 Task: Create a due date automation trigger when advanced on, 2 days after a card is due add checklist with an incomplete checklists at 11:00 AM.
Action: Mouse moved to (896, 264)
Screenshot: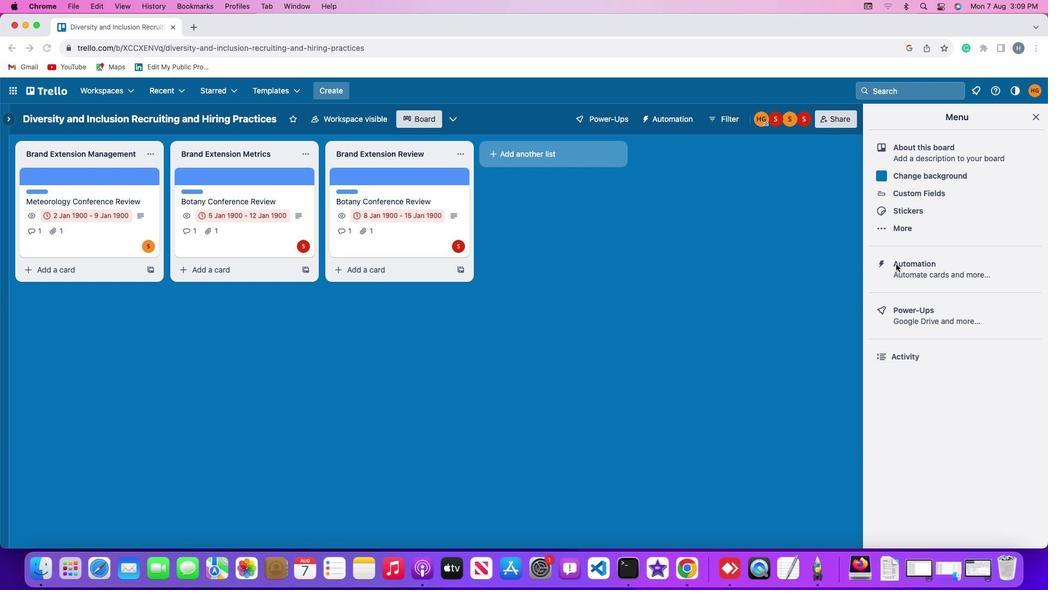
Action: Mouse pressed left at (896, 264)
Screenshot: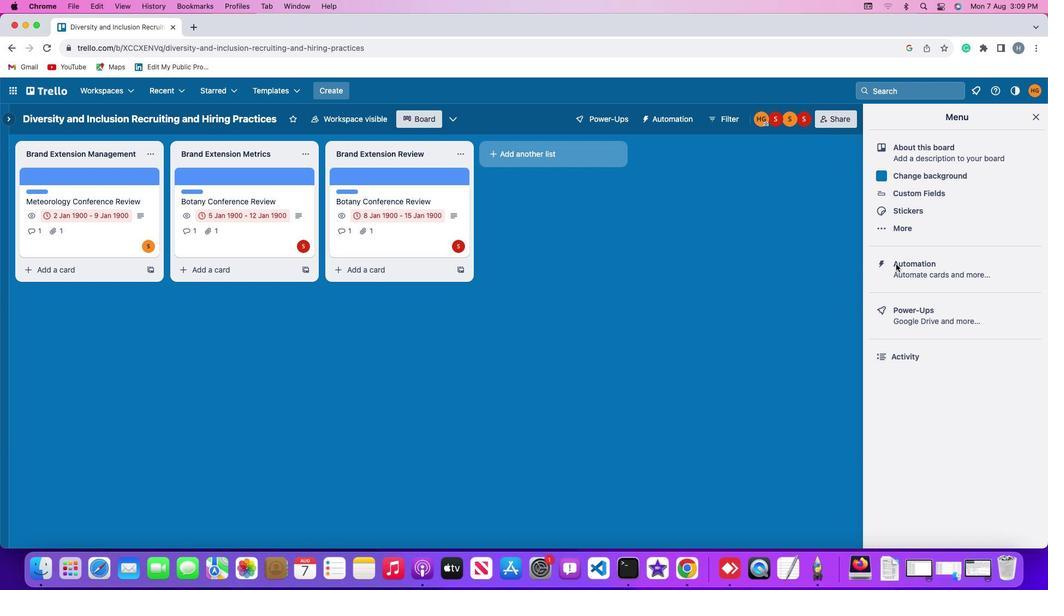 
Action: Mouse pressed left at (896, 264)
Screenshot: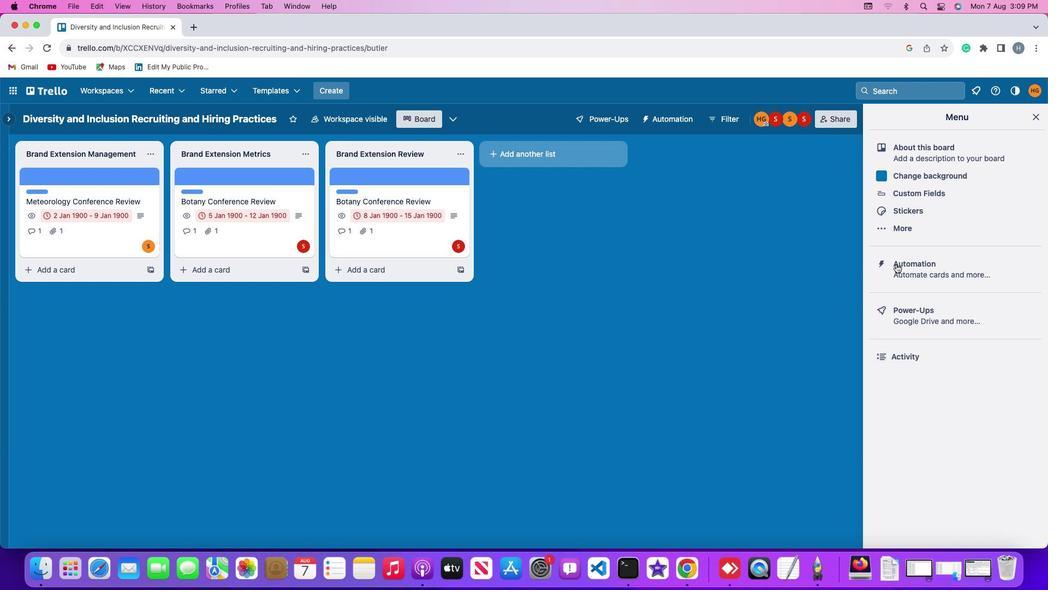
Action: Mouse moved to (51, 259)
Screenshot: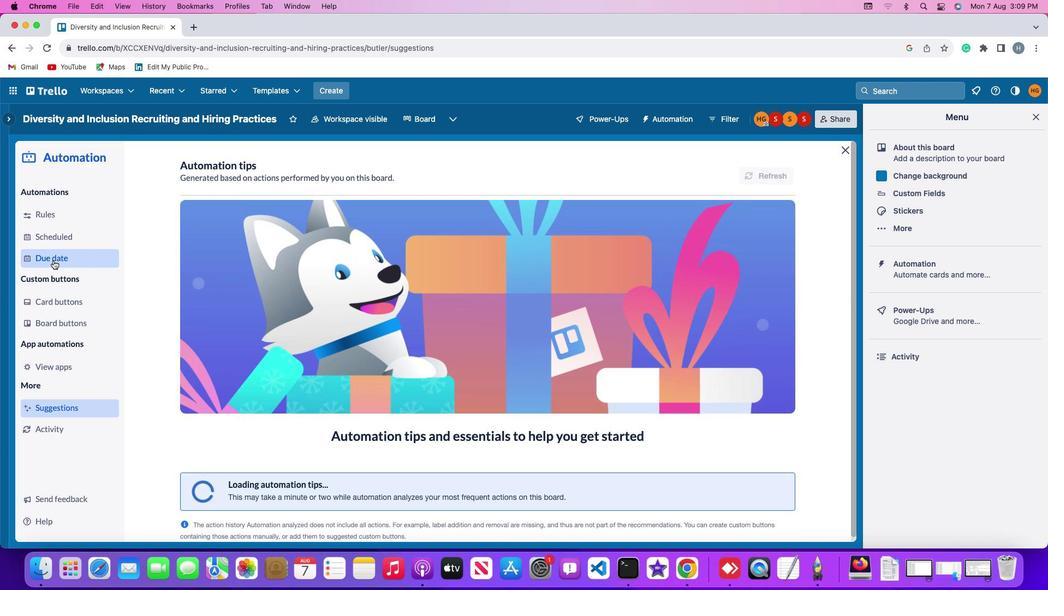 
Action: Mouse pressed left at (51, 259)
Screenshot: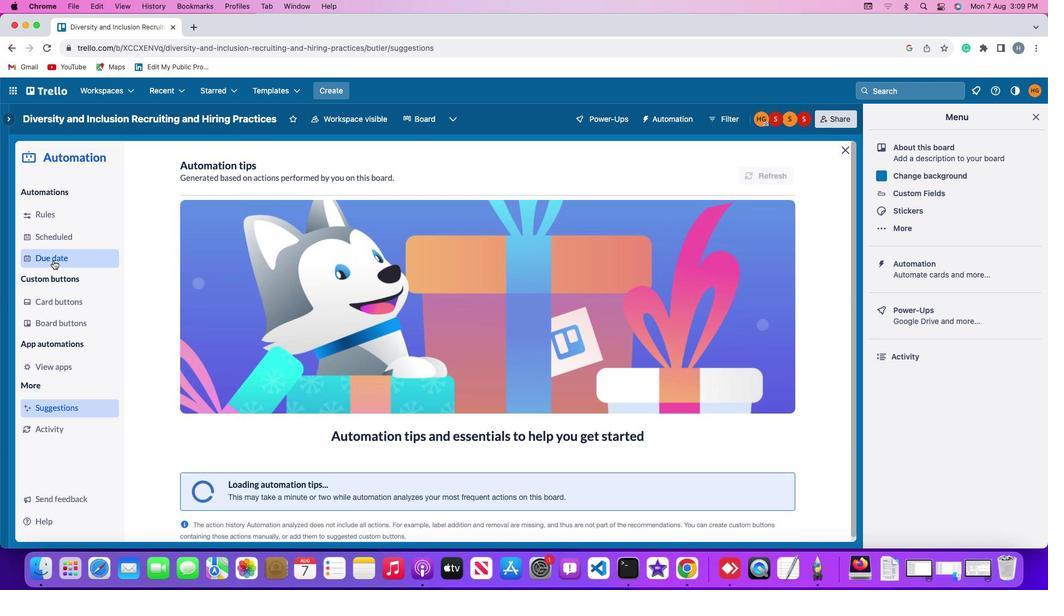 
Action: Mouse moved to (751, 165)
Screenshot: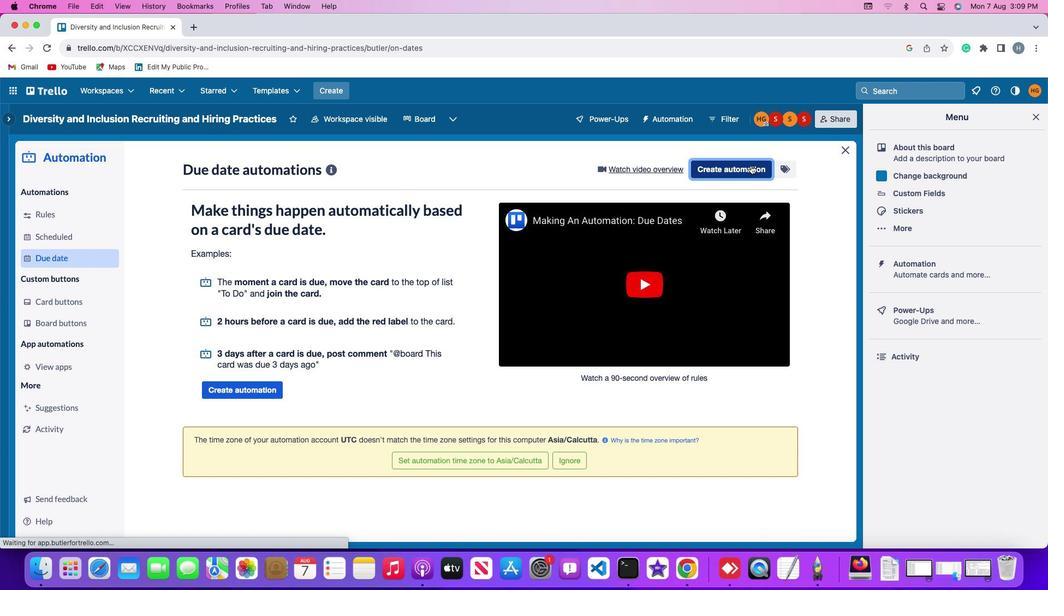 
Action: Mouse pressed left at (751, 165)
Screenshot: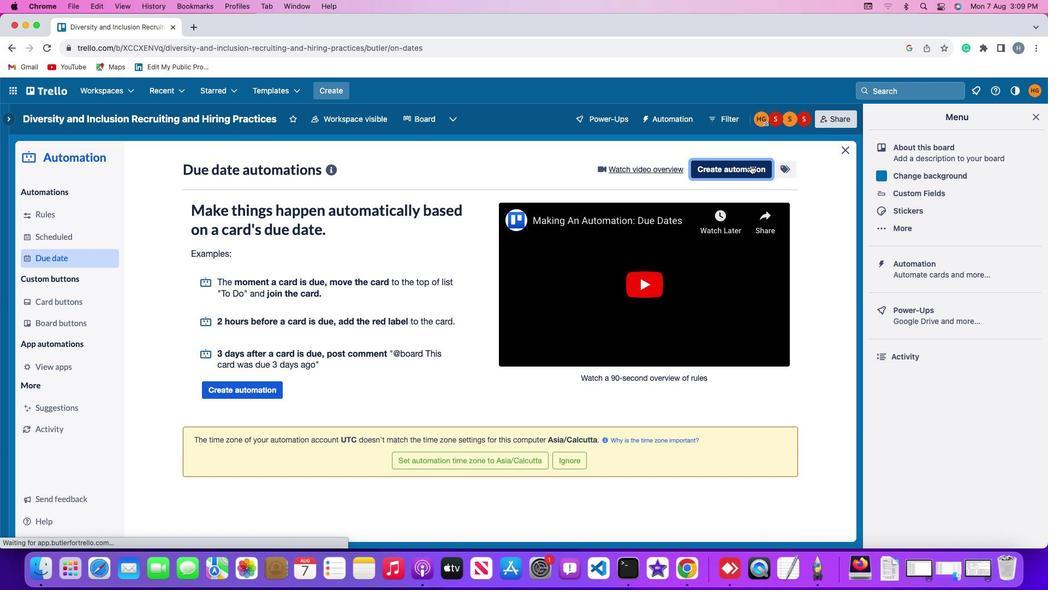 
Action: Mouse moved to (396, 270)
Screenshot: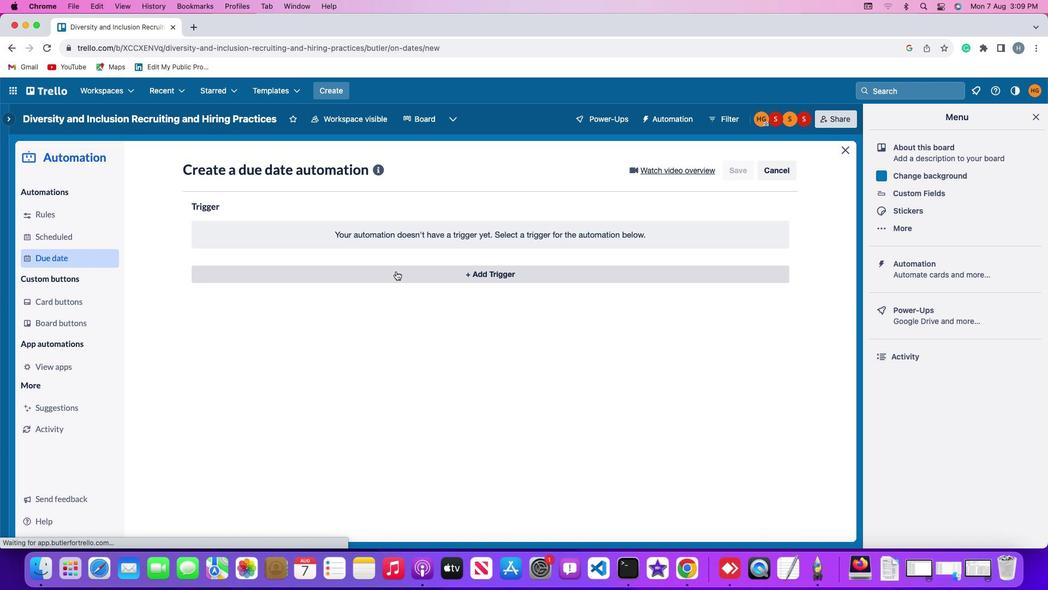 
Action: Mouse pressed left at (396, 270)
Screenshot: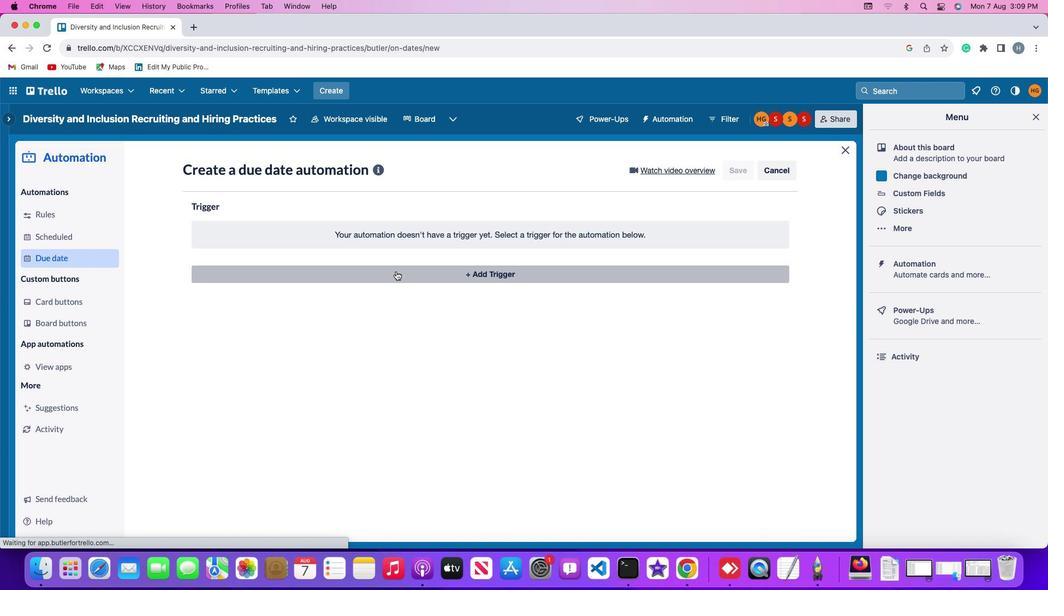 
Action: Mouse moved to (213, 443)
Screenshot: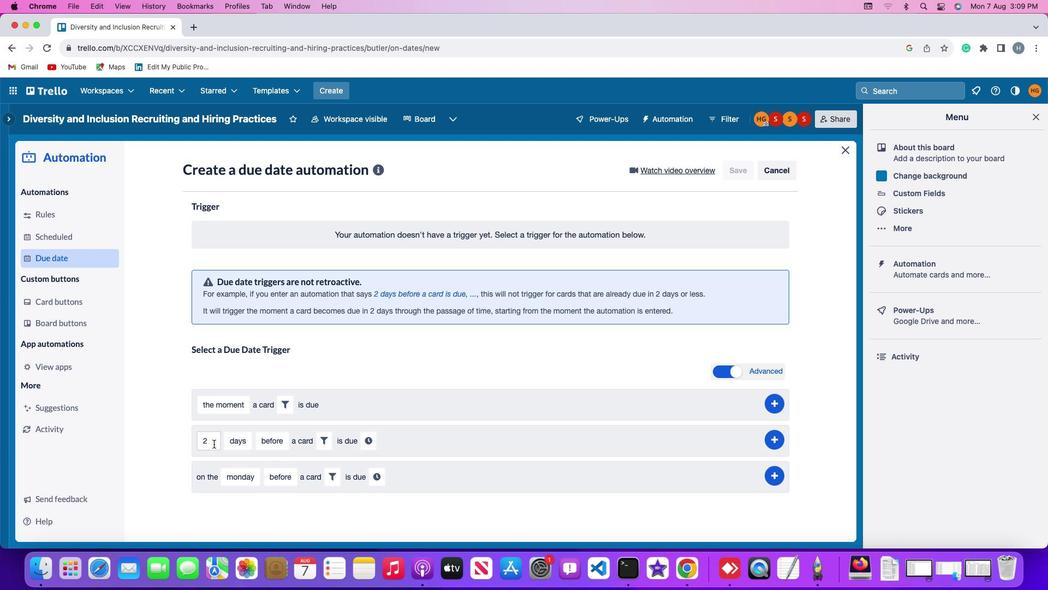 
Action: Mouse pressed left at (213, 443)
Screenshot: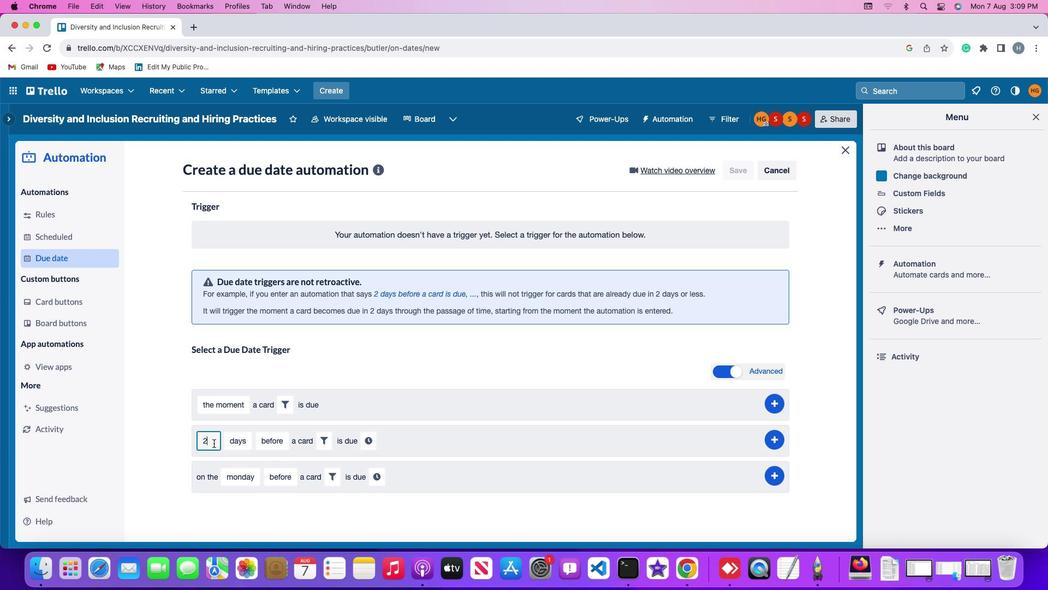 
Action: Mouse moved to (214, 440)
Screenshot: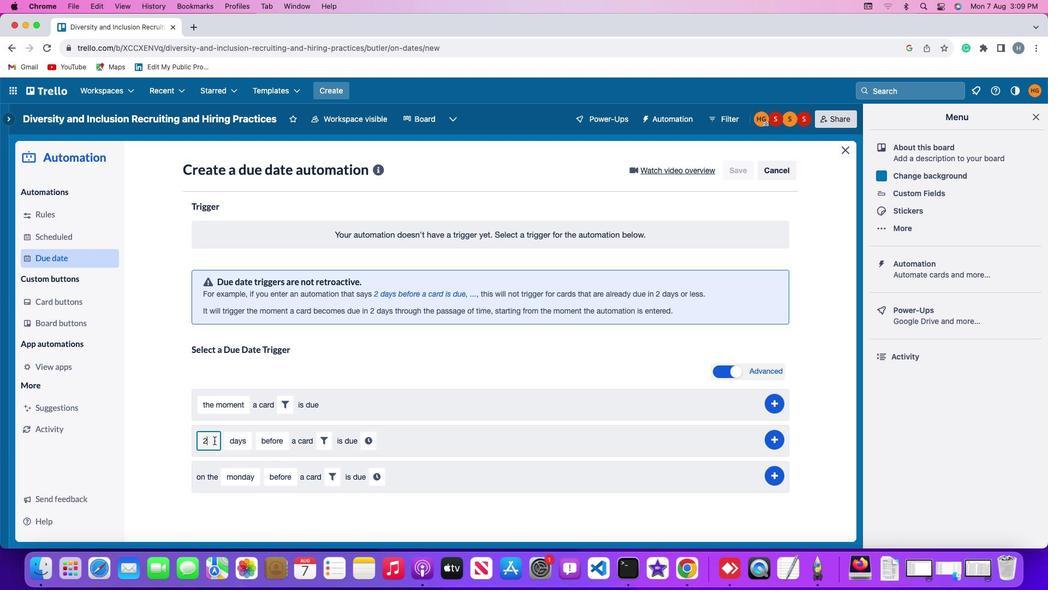 
Action: Key pressed Key.backspace
Screenshot: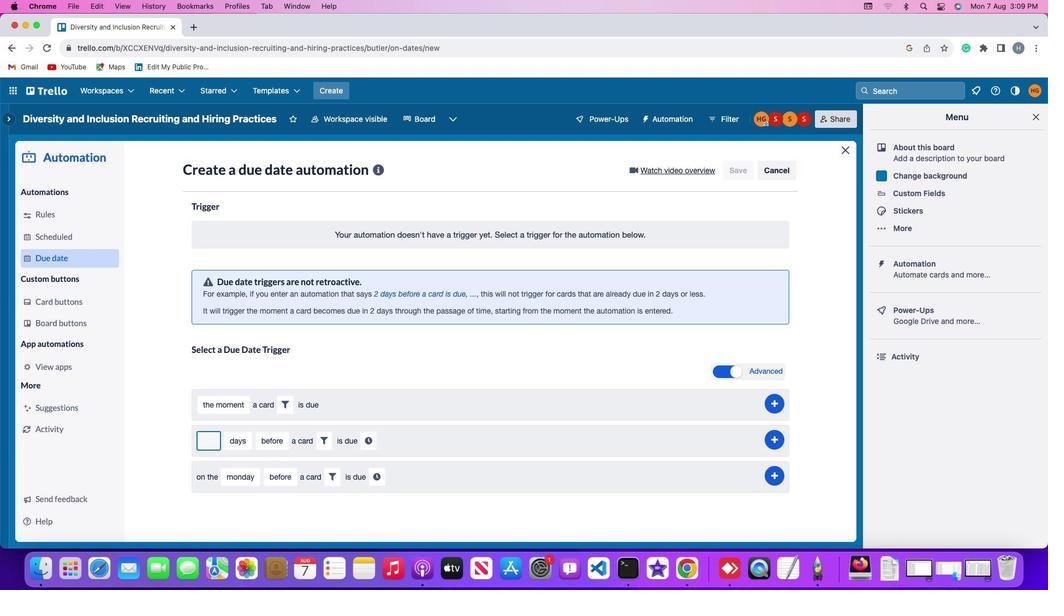 
Action: Mouse moved to (214, 440)
Screenshot: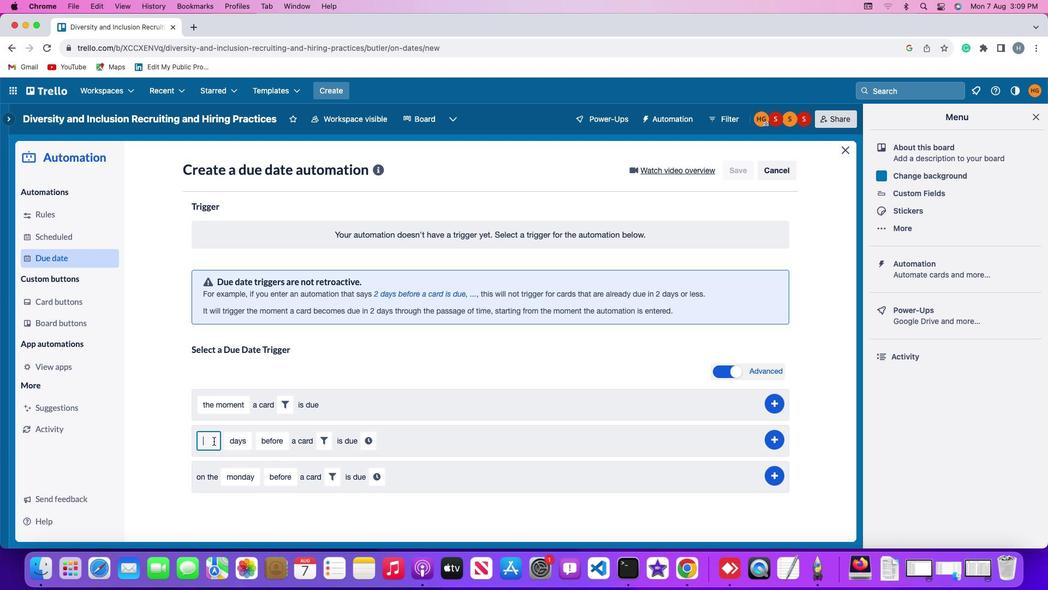 
Action: Key pressed '2'
Screenshot: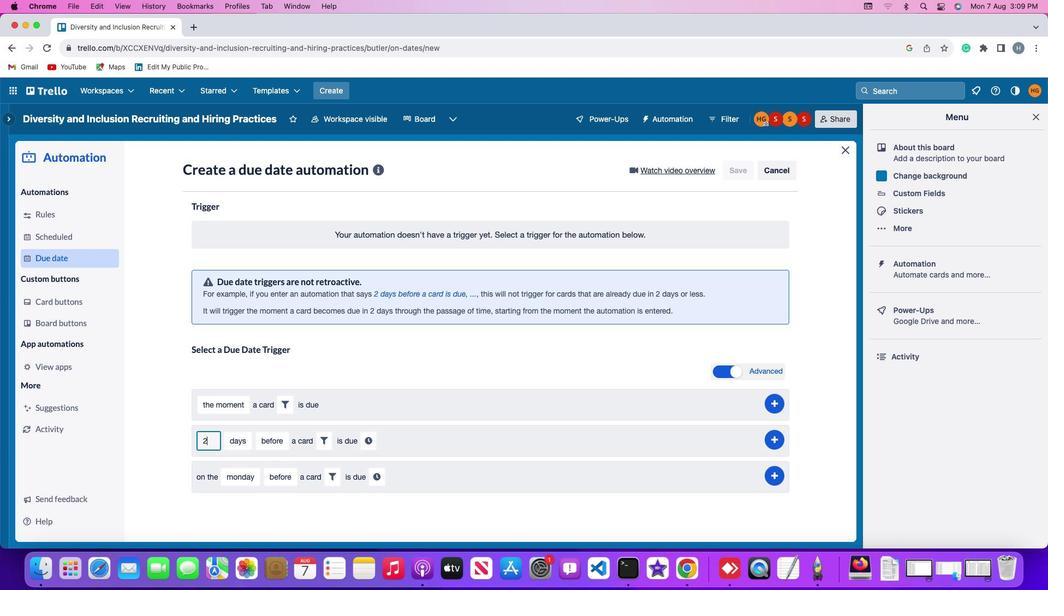 
Action: Mouse moved to (244, 440)
Screenshot: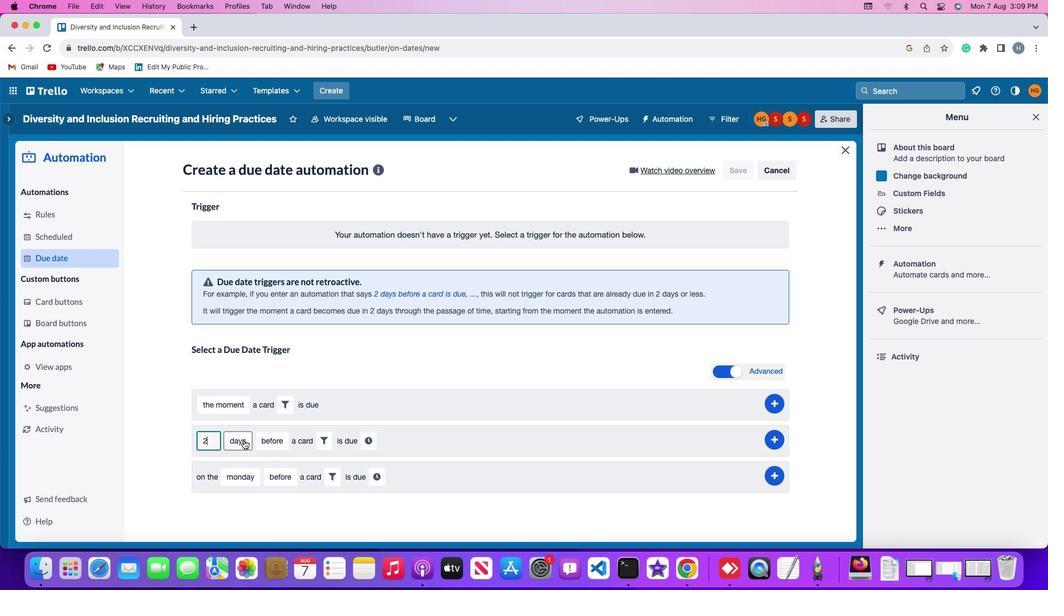 
Action: Mouse pressed left at (244, 440)
Screenshot: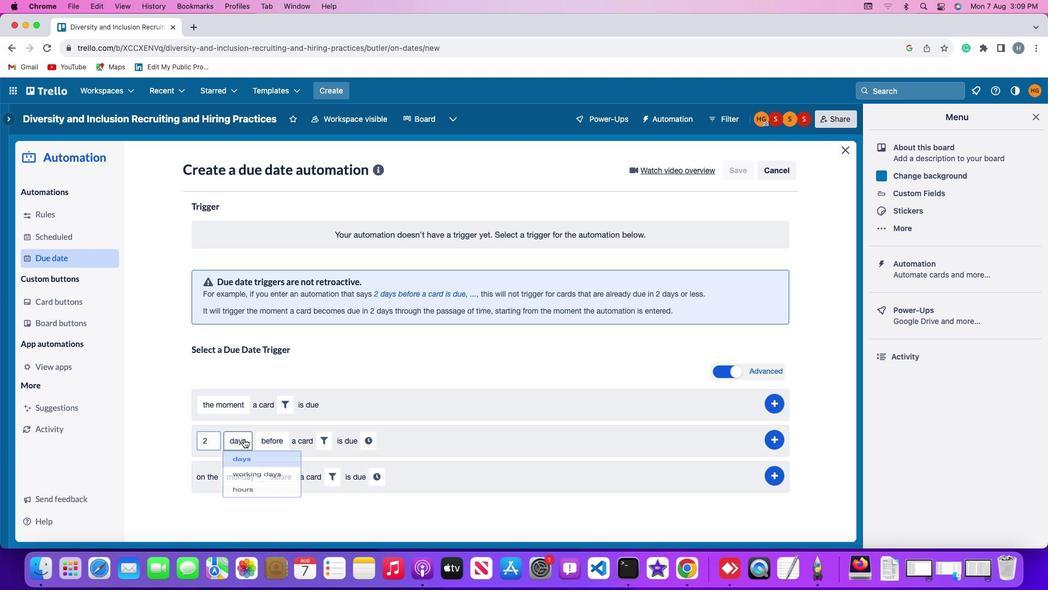 
Action: Mouse moved to (245, 460)
Screenshot: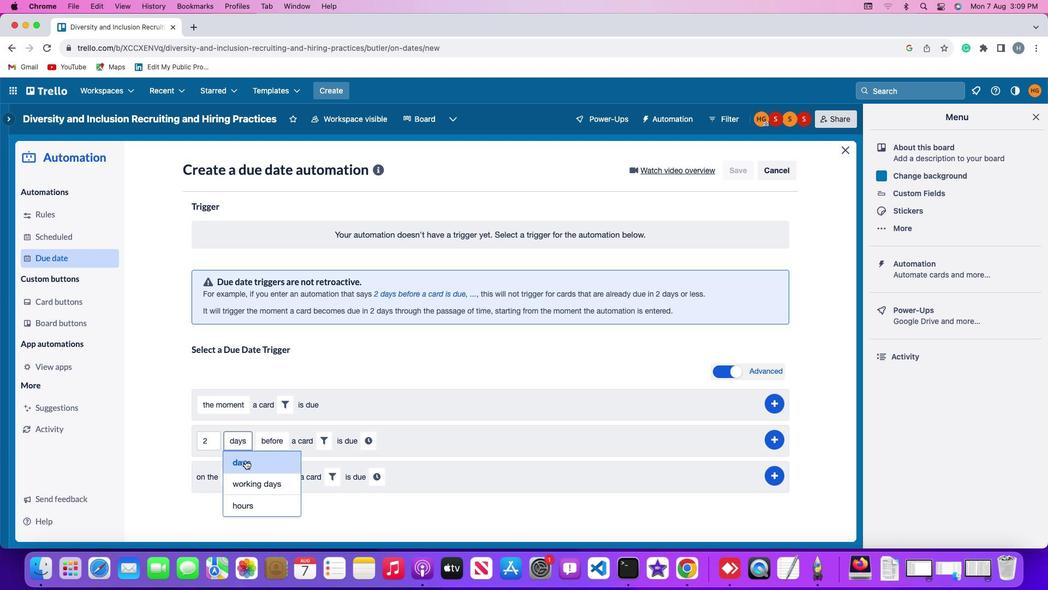 
Action: Mouse pressed left at (245, 460)
Screenshot: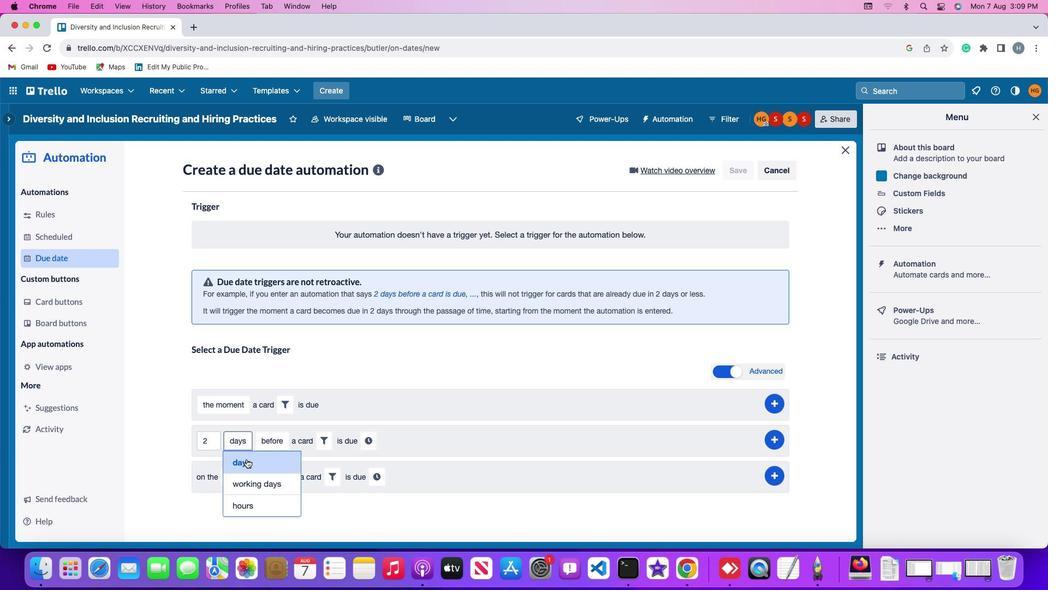 
Action: Mouse moved to (264, 439)
Screenshot: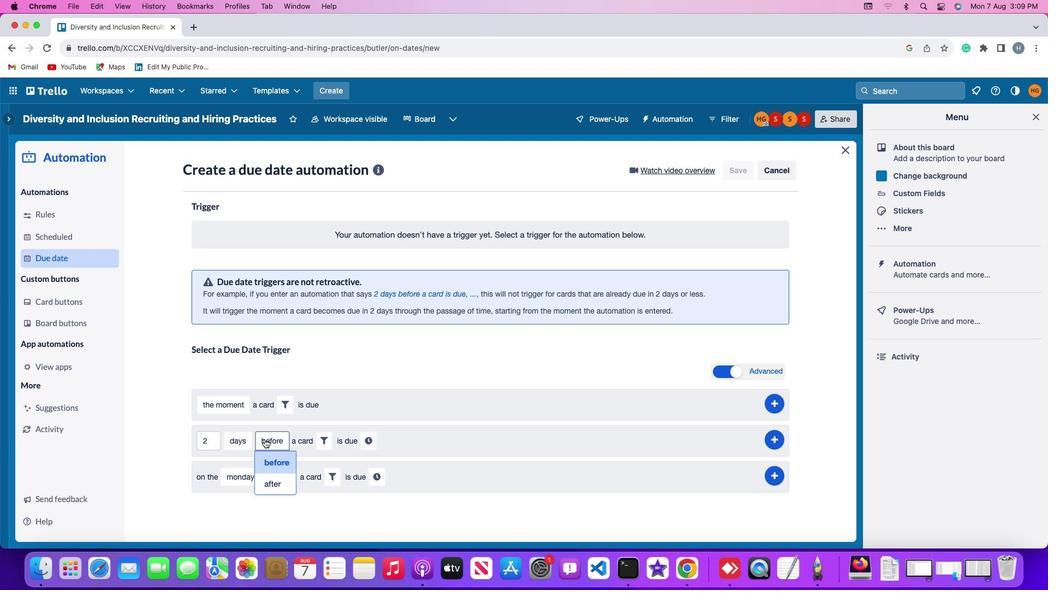 
Action: Mouse pressed left at (264, 439)
Screenshot: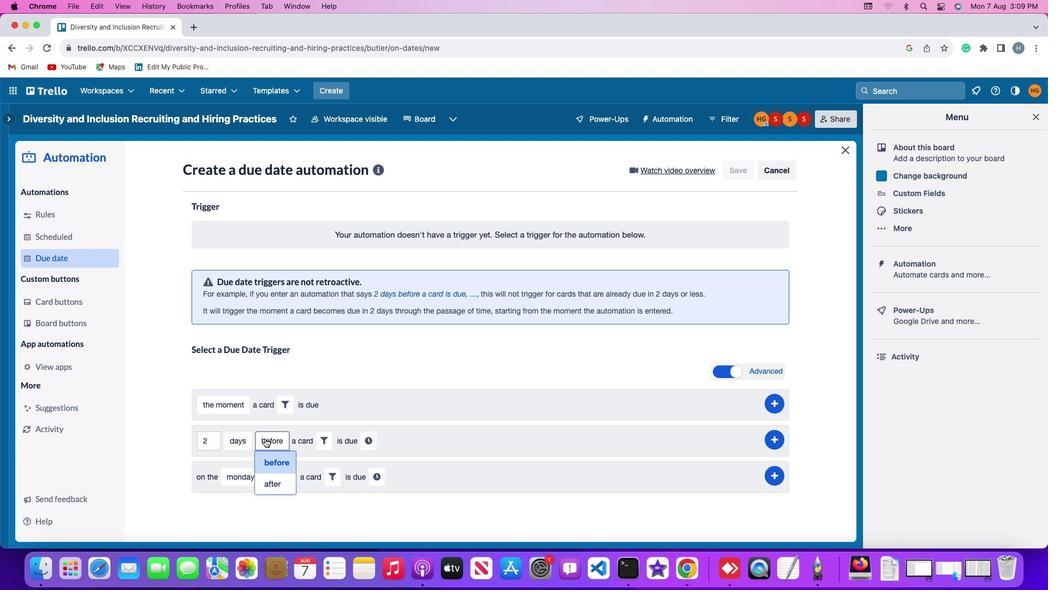 
Action: Mouse moved to (272, 485)
Screenshot: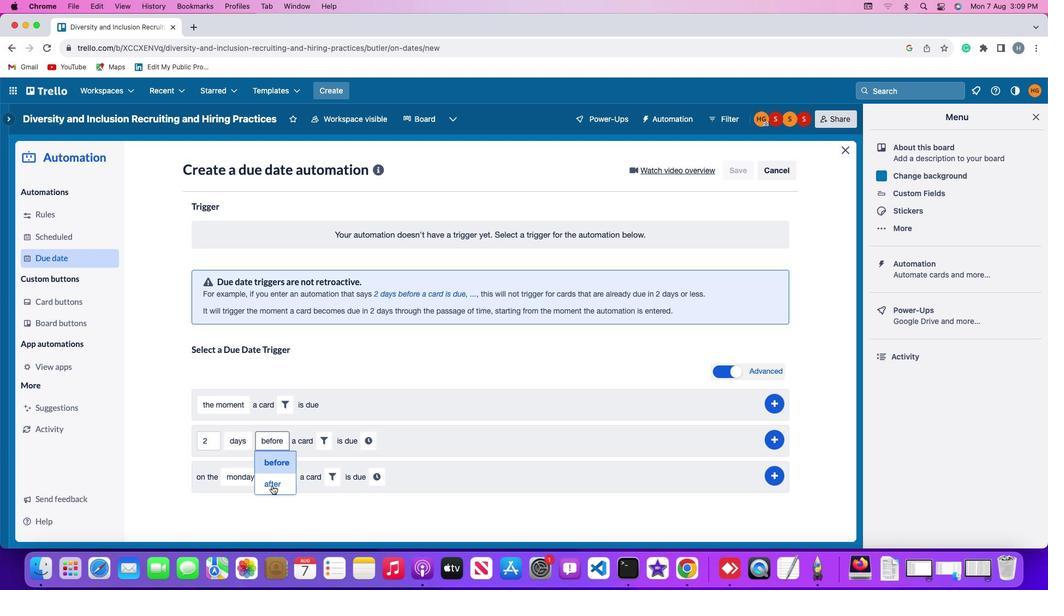 
Action: Mouse pressed left at (272, 485)
Screenshot: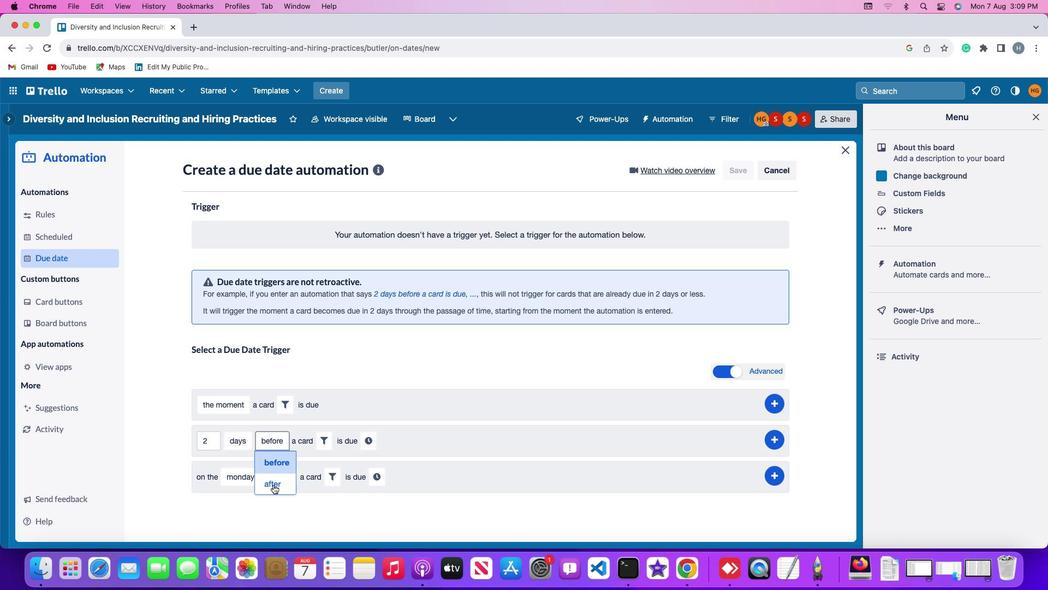 
Action: Mouse moved to (315, 441)
Screenshot: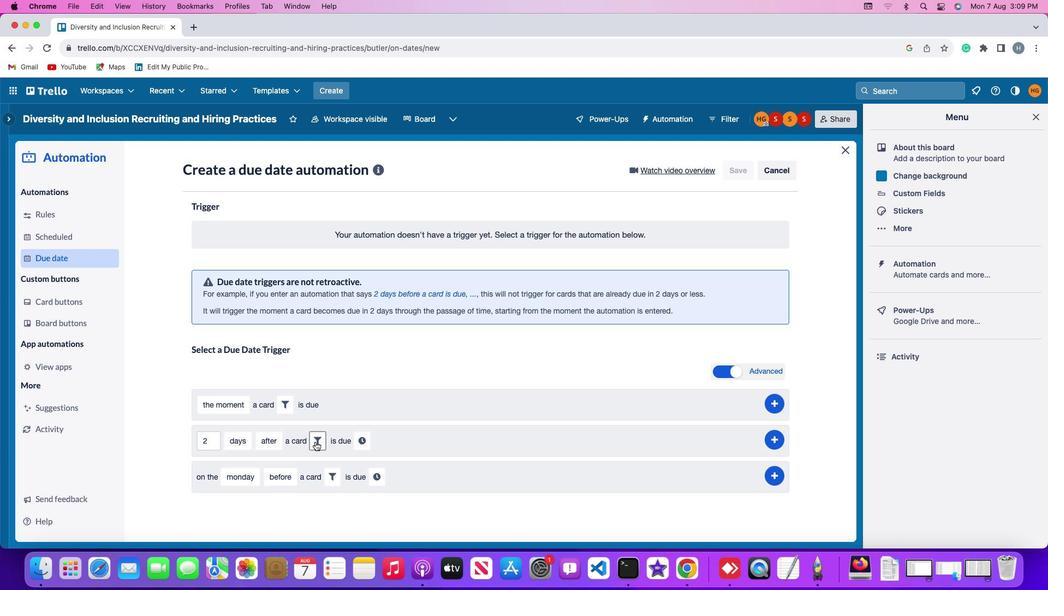 
Action: Mouse pressed left at (315, 441)
Screenshot: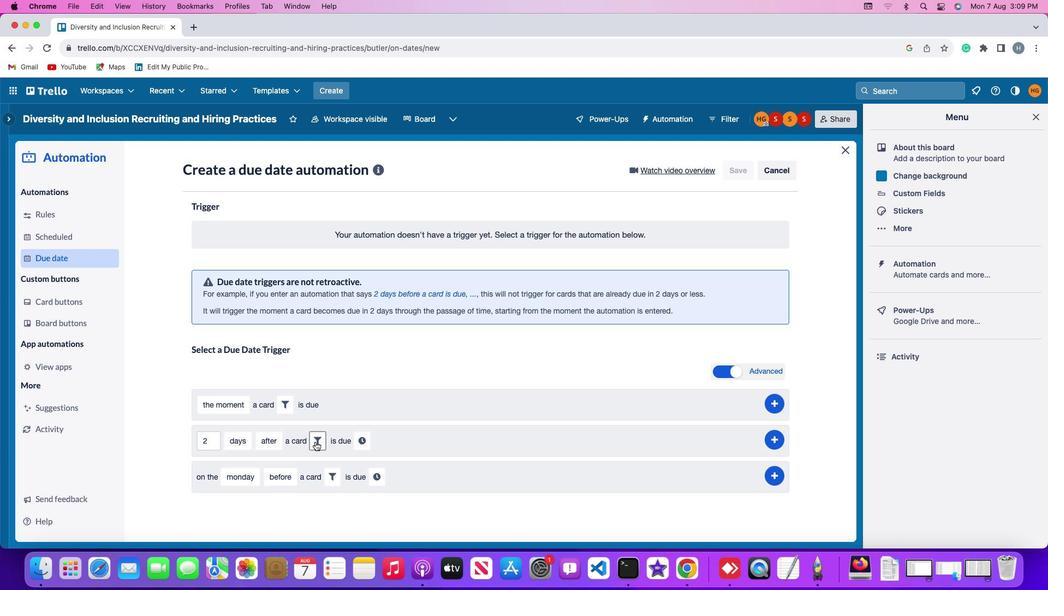 
Action: Mouse moved to (408, 476)
Screenshot: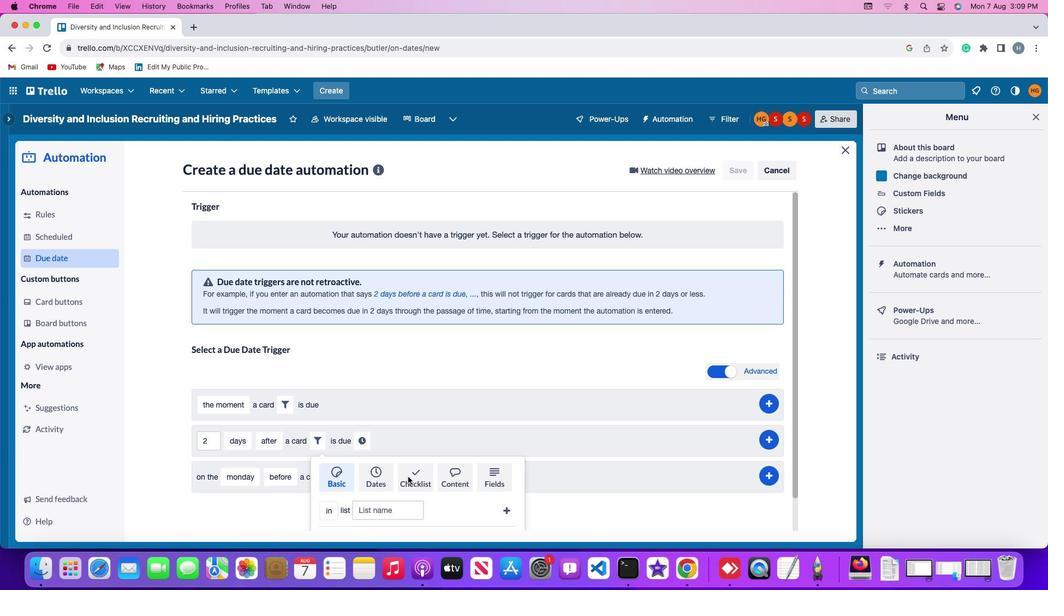 
Action: Mouse pressed left at (408, 476)
Screenshot: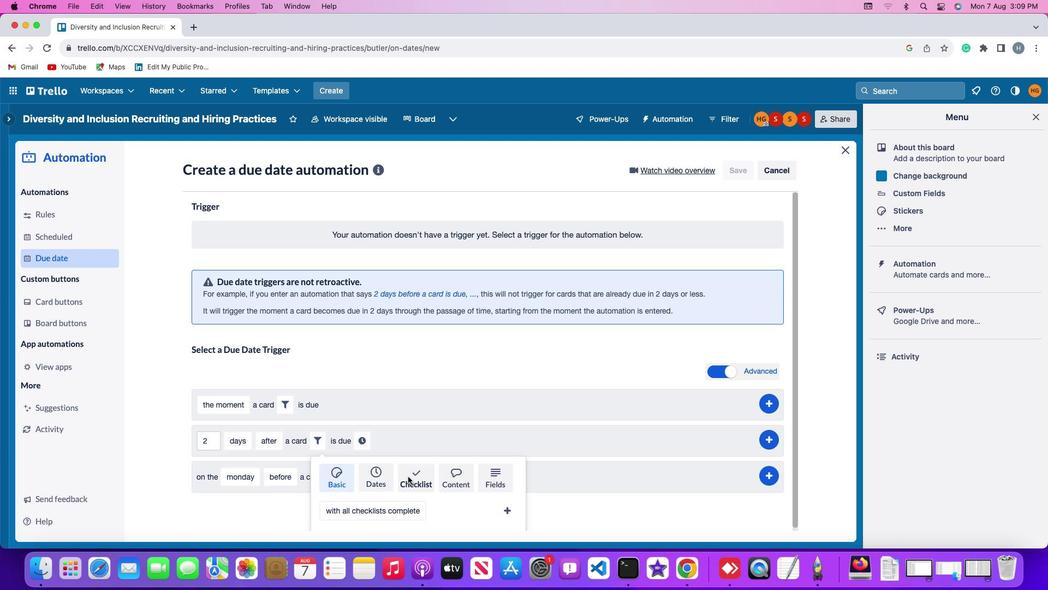 
Action: Mouse moved to (388, 474)
Screenshot: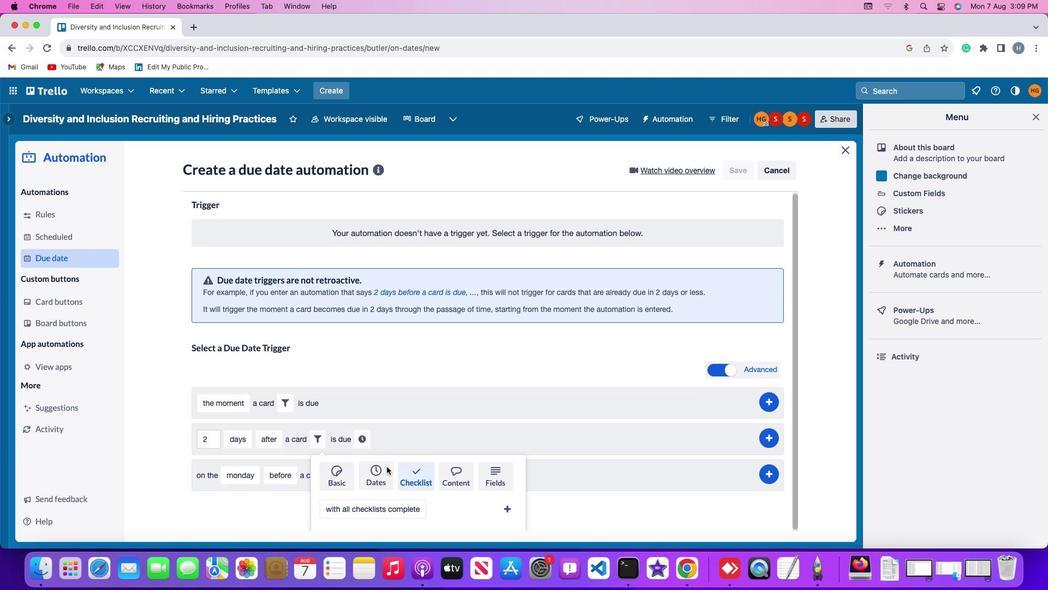 
Action: Mouse scrolled (388, 474) with delta (0, 0)
Screenshot: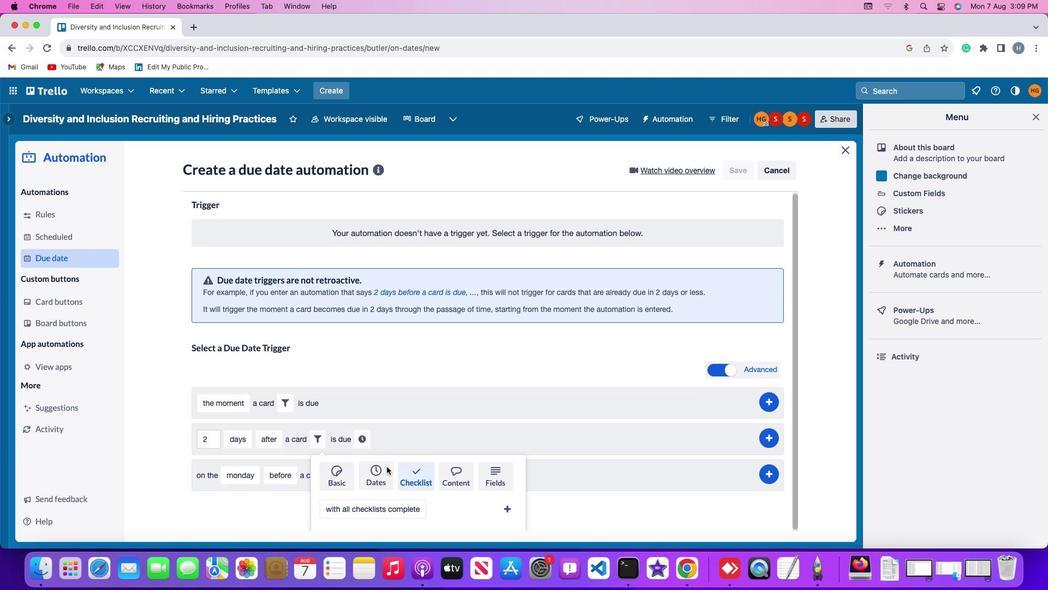 
Action: Mouse moved to (387, 472)
Screenshot: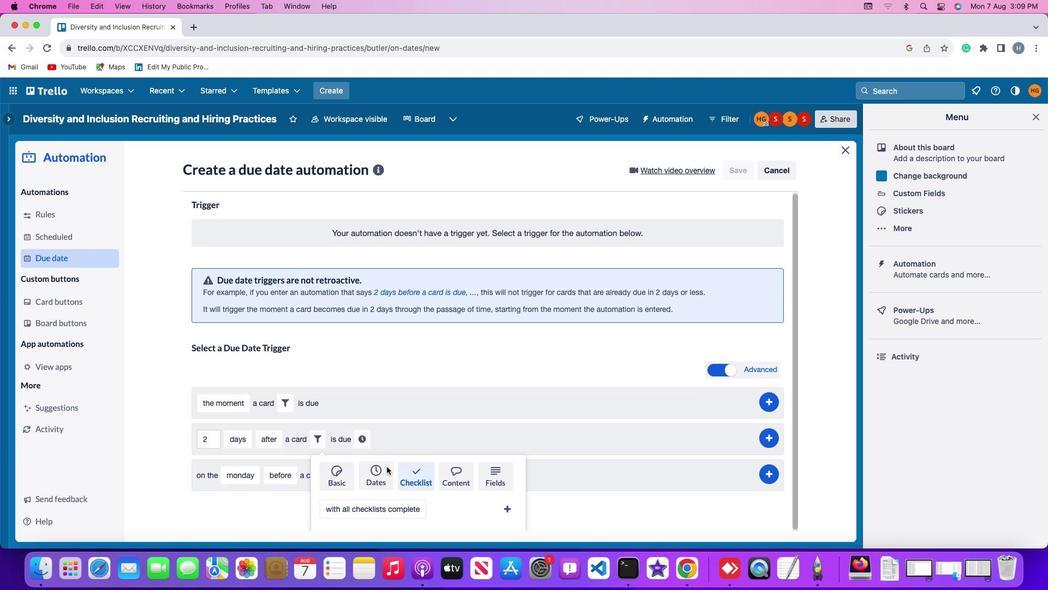 
Action: Mouse scrolled (387, 472) with delta (0, 0)
Screenshot: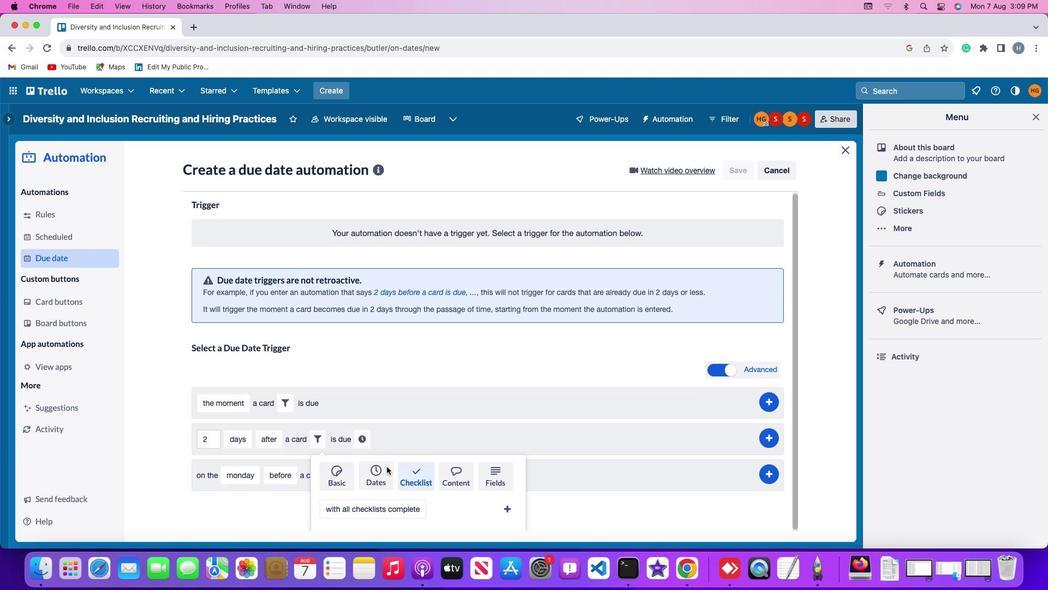 
Action: Mouse moved to (387, 469)
Screenshot: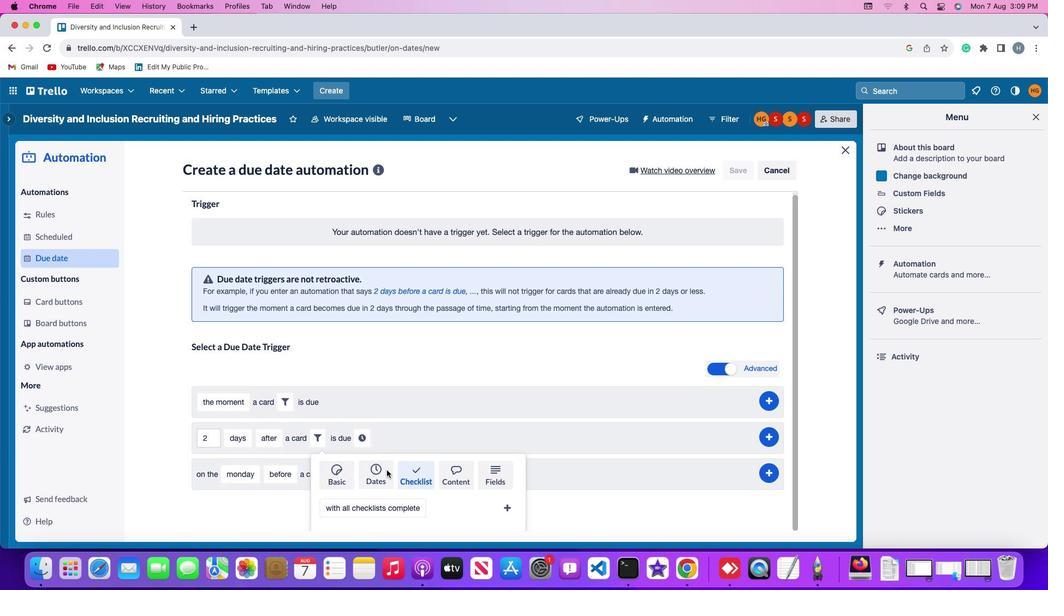 
Action: Mouse scrolled (387, 469) with delta (0, -1)
Screenshot: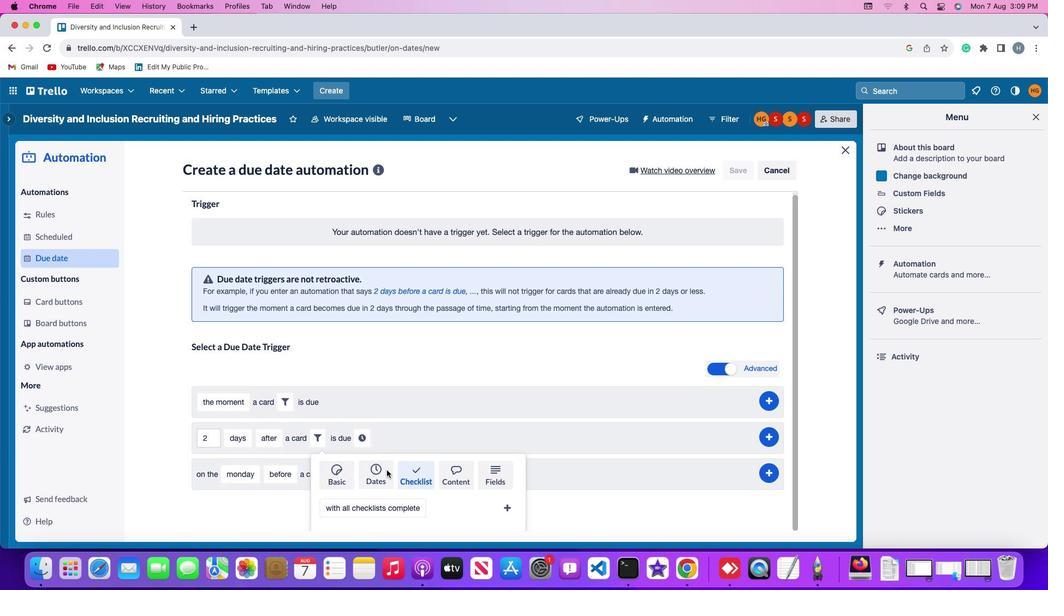 
Action: Mouse moved to (391, 500)
Screenshot: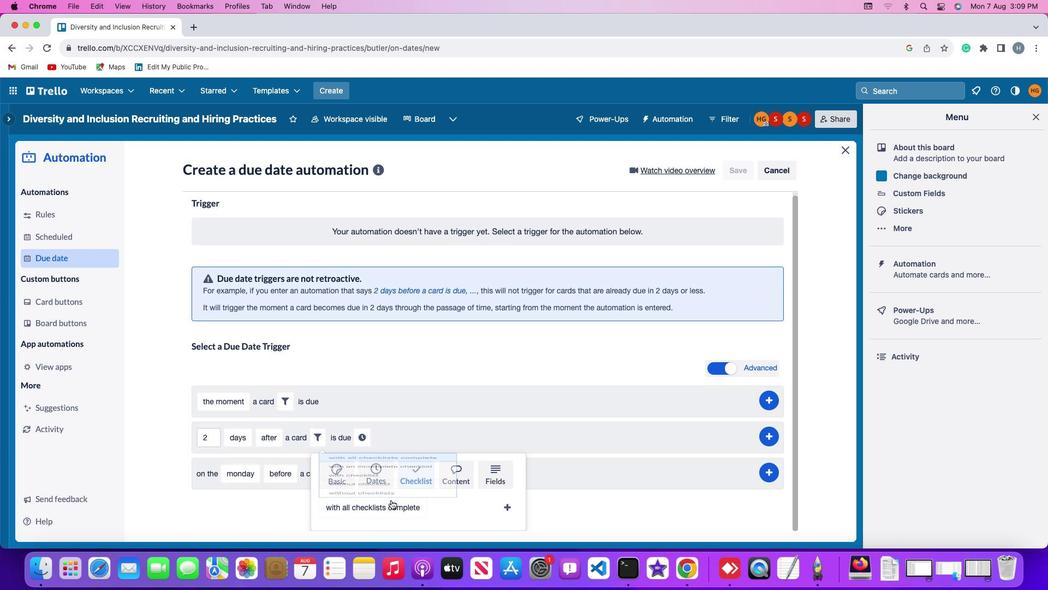 
Action: Mouse pressed left at (391, 500)
Screenshot: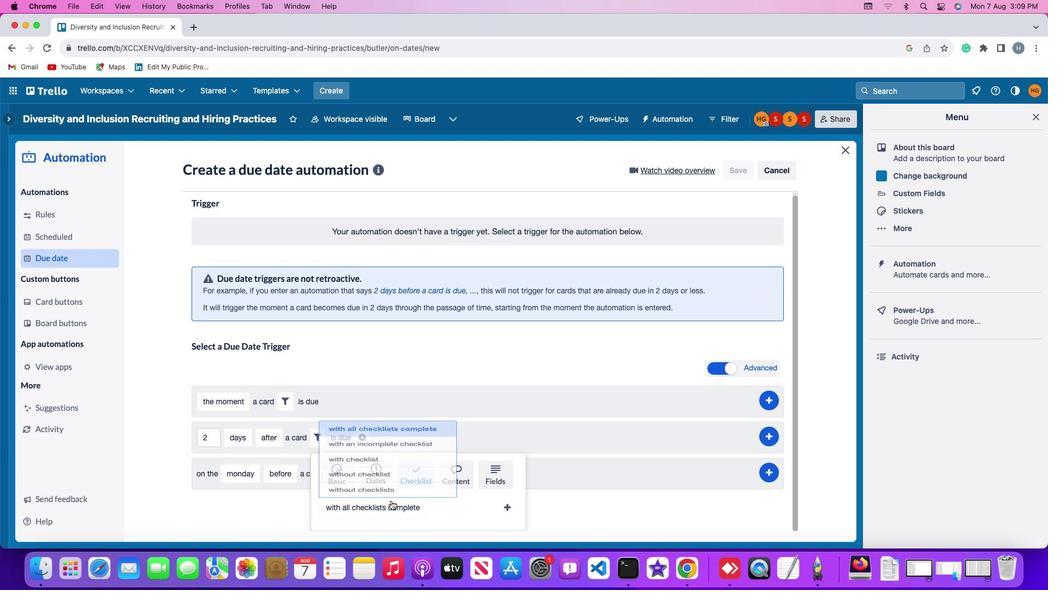 
Action: Mouse moved to (394, 419)
Screenshot: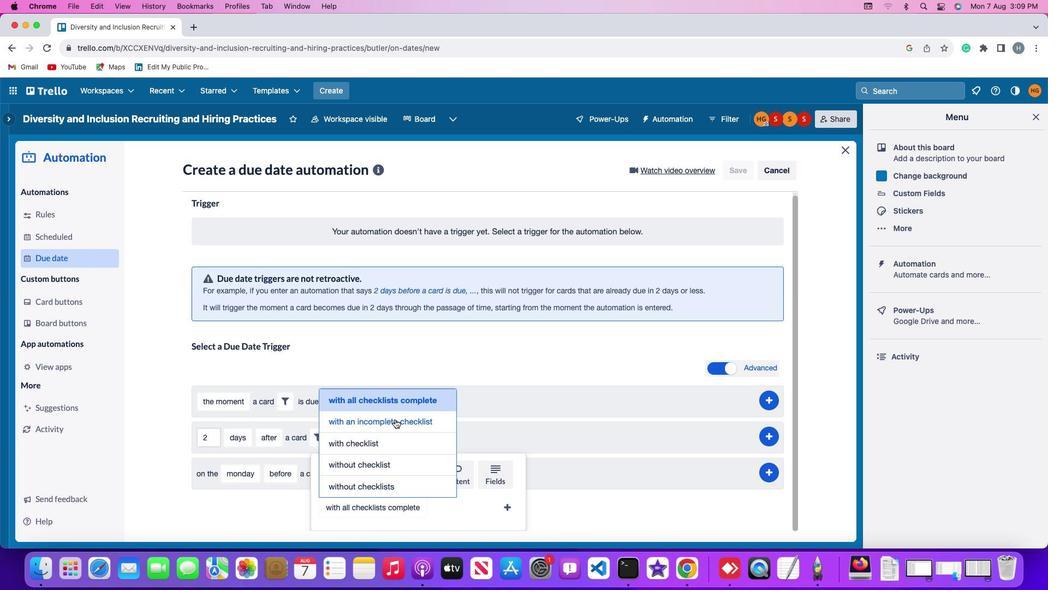 
Action: Mouse pressed left at (394, 419)
Screenshot: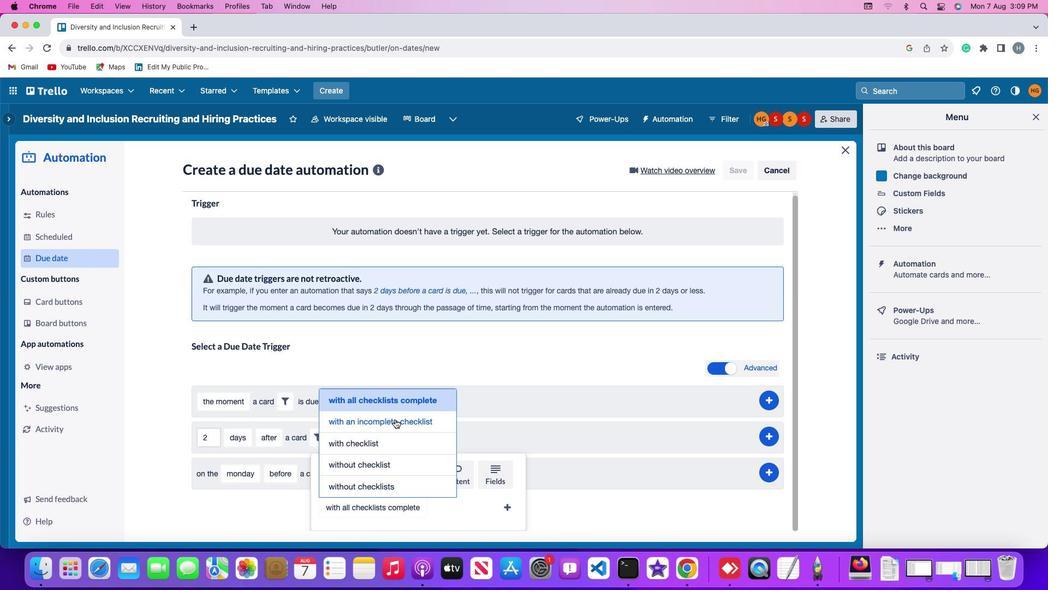 
Action: Mouse moved to (509, 504)
Screenshot: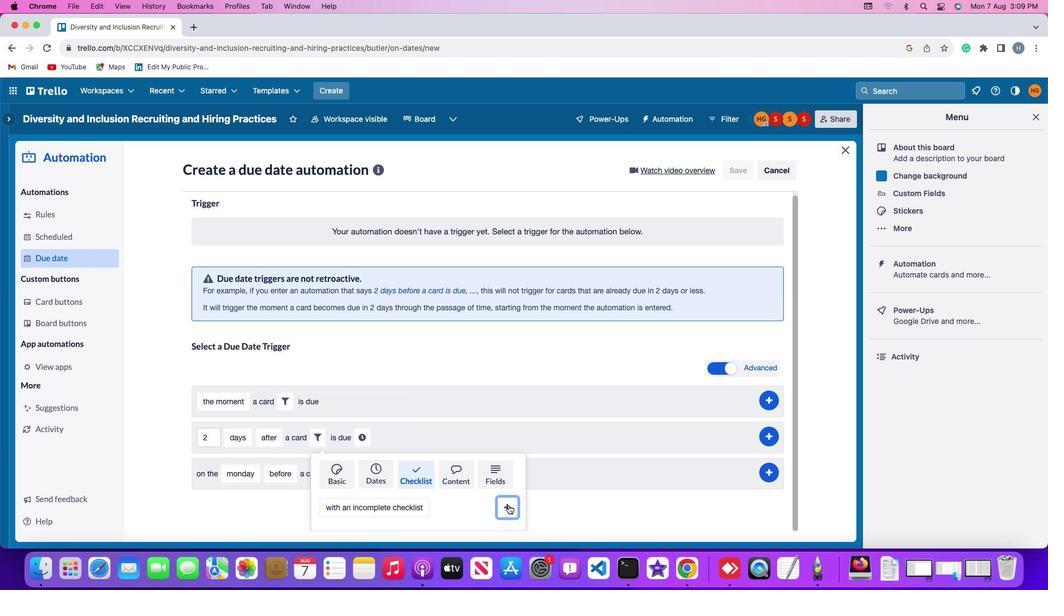 
Action: Mouse pressed left at (509, 504)
Screenshot: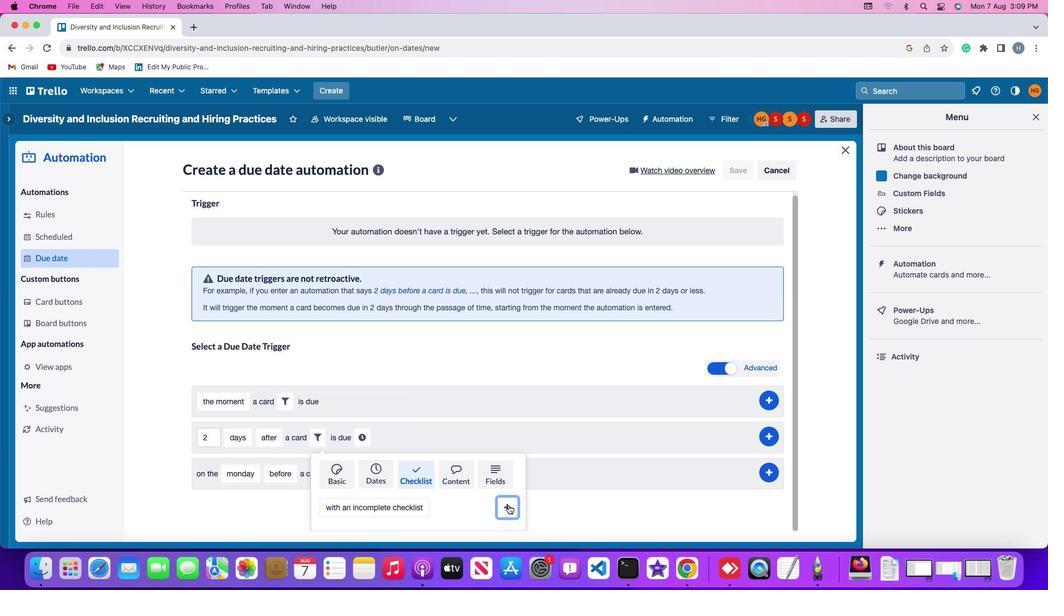 
Action: Mouse moved to (486, 443)
Screenshot: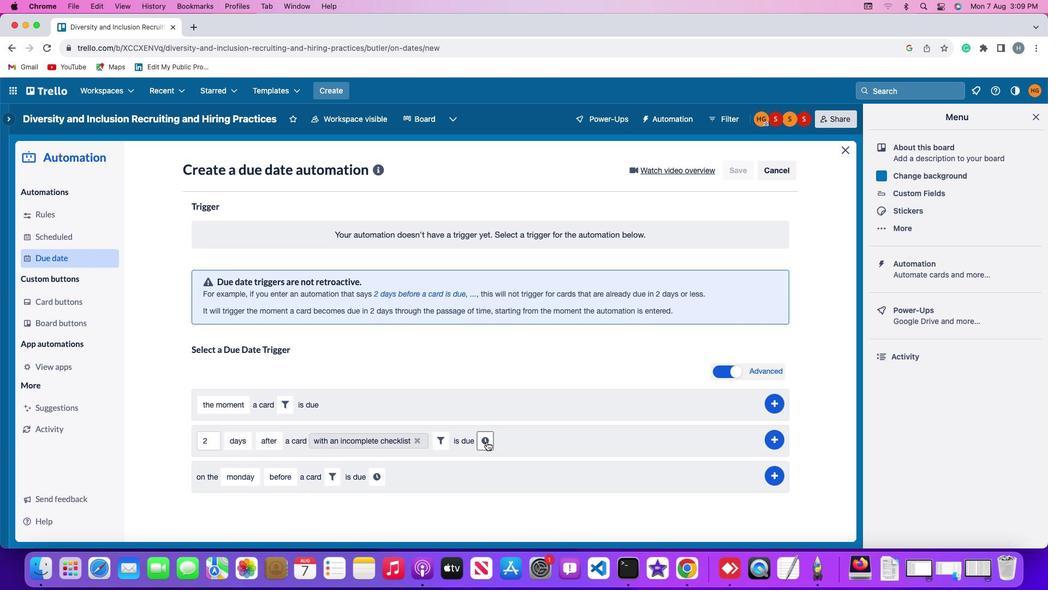 
Action: Mouse pressed left at (486, 443)
Screenshot: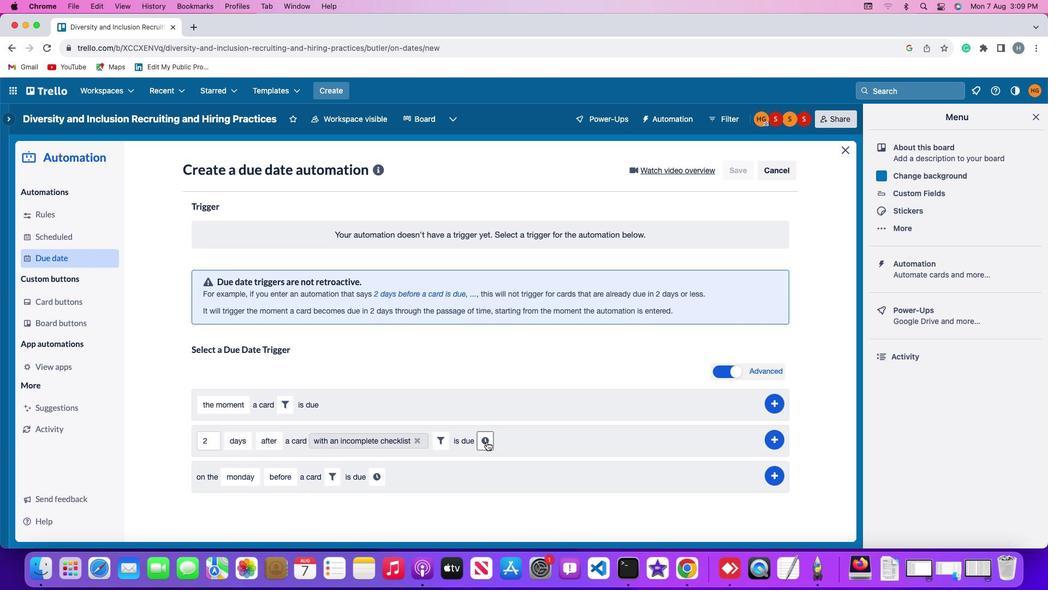
Action: Mouse moved to (507, 442)
Screenshot: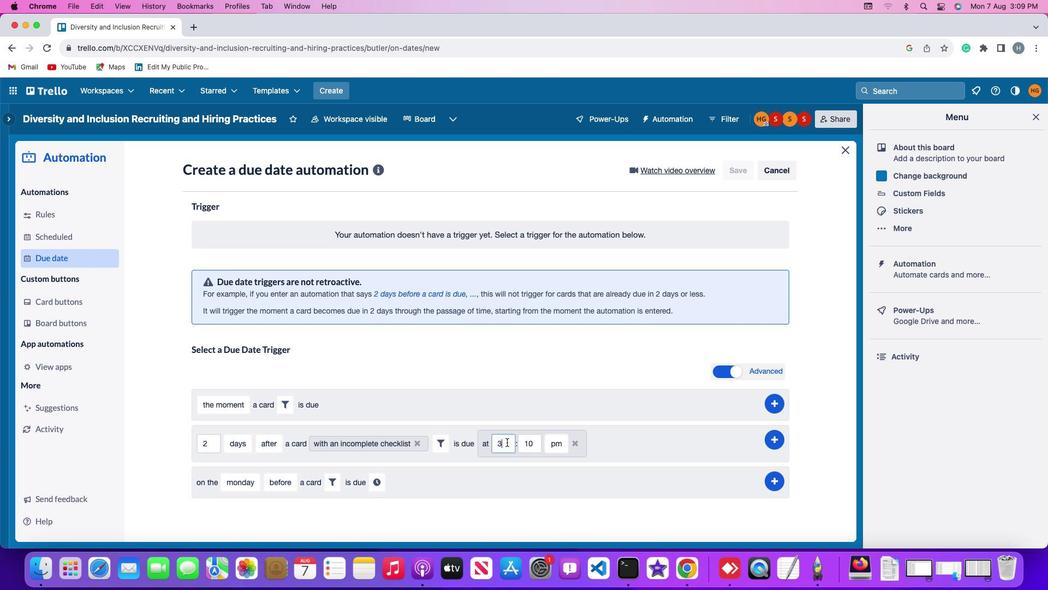 
Action: Mouse pressed left at (507, 442)
Screenshot: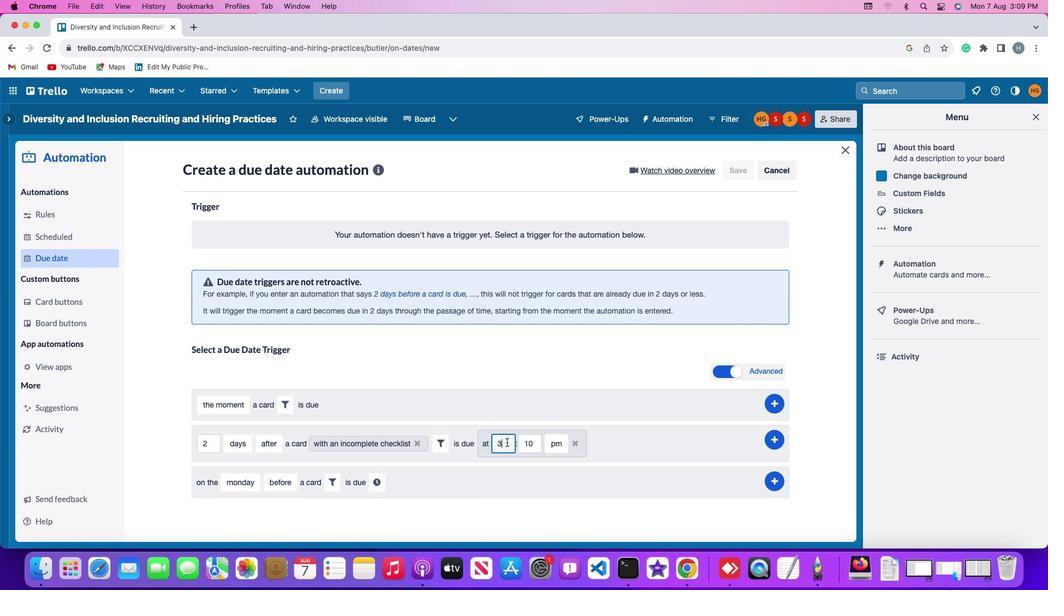 
Action: Mouse moved to (507, 442)
Screenshot: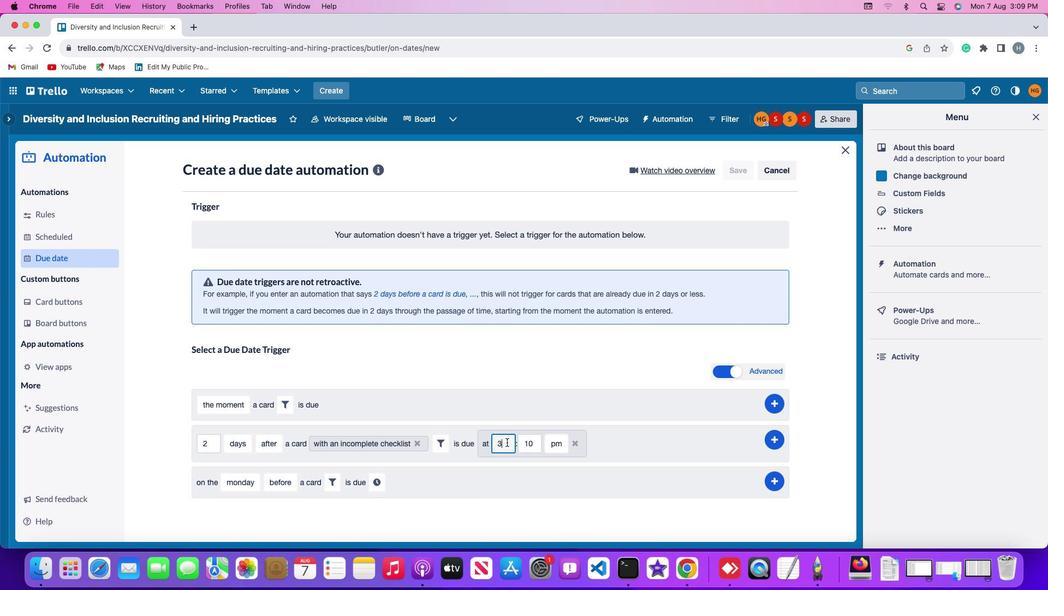
Action: Key pressed Key.backspace'1'
Screenshot: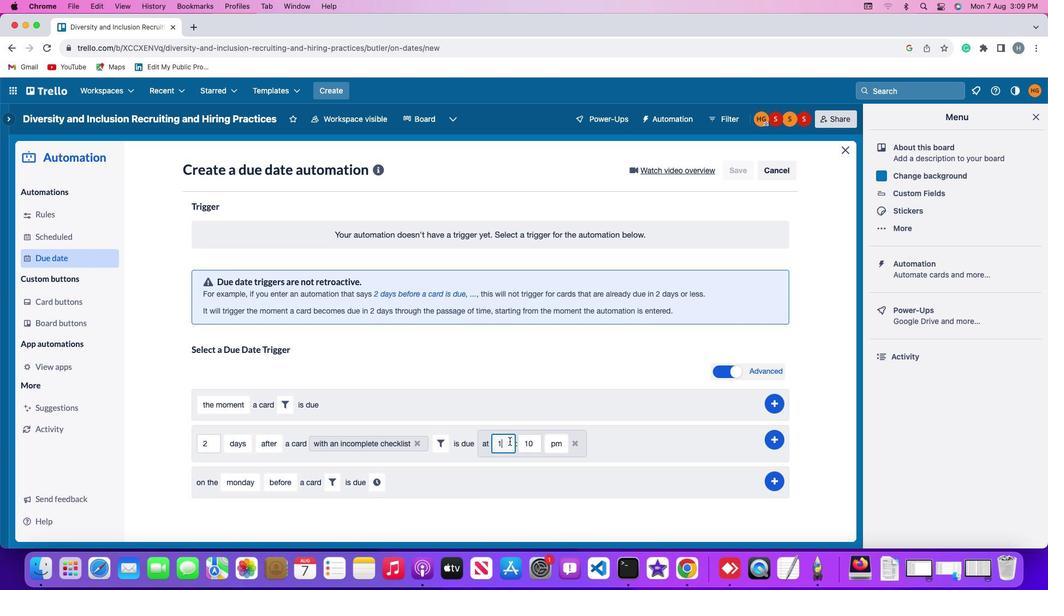 
Action: Mouse moved to (510, 440)
Screenshot: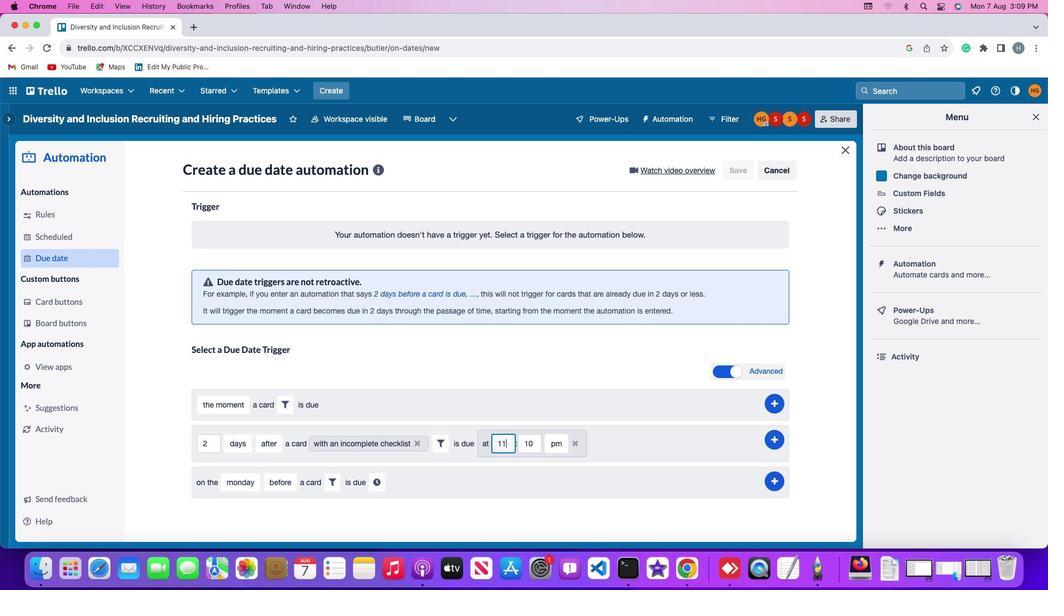
Action: Key pressed '1'
Screenshot: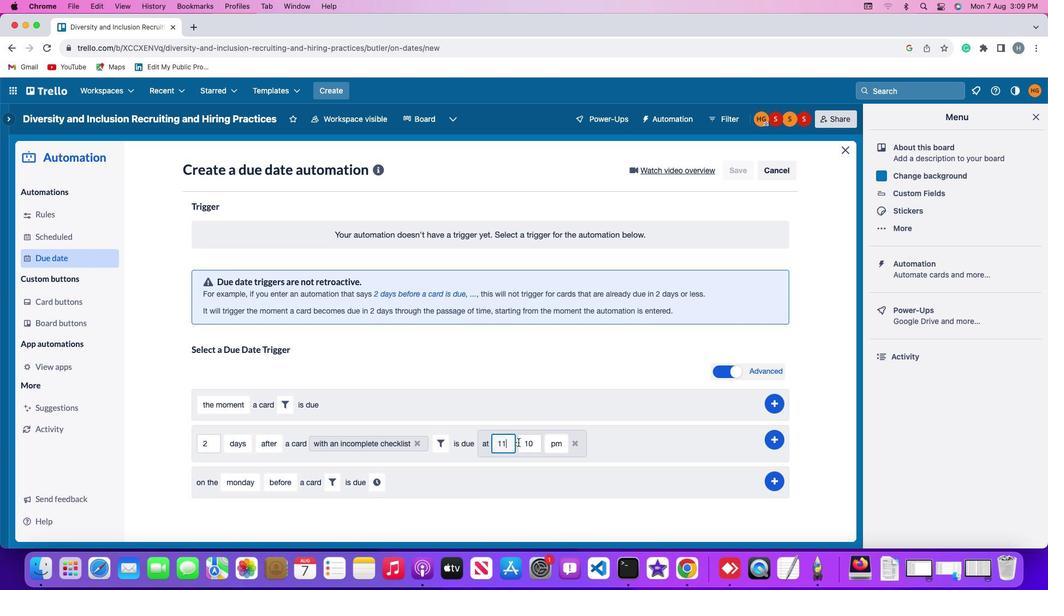 
Action: Mouse moved to (535, 442)
Screenshot: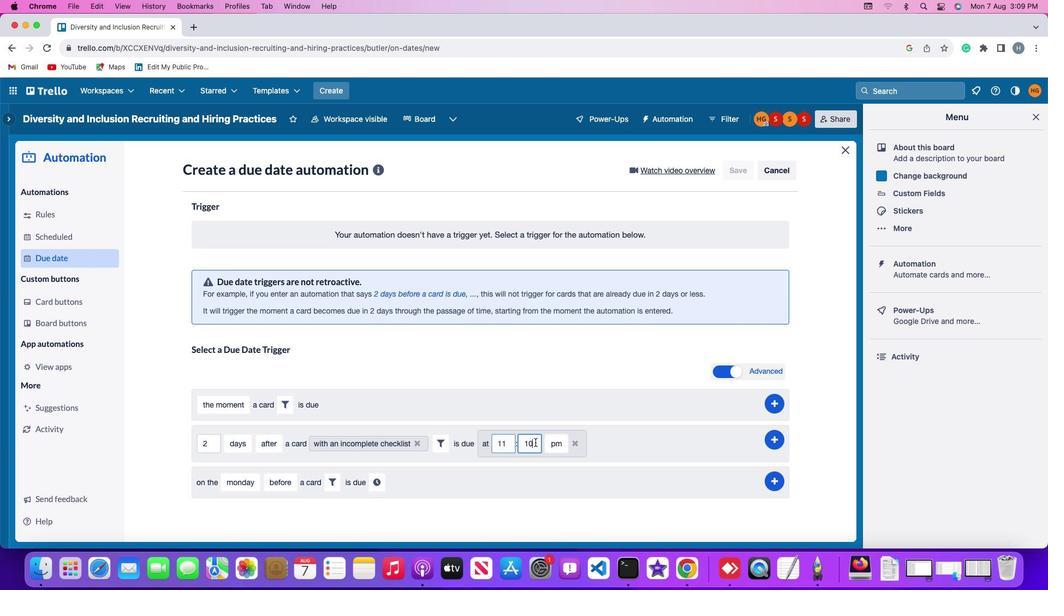 
Action: Mouse pressed left at (535, 442)
Screenshot: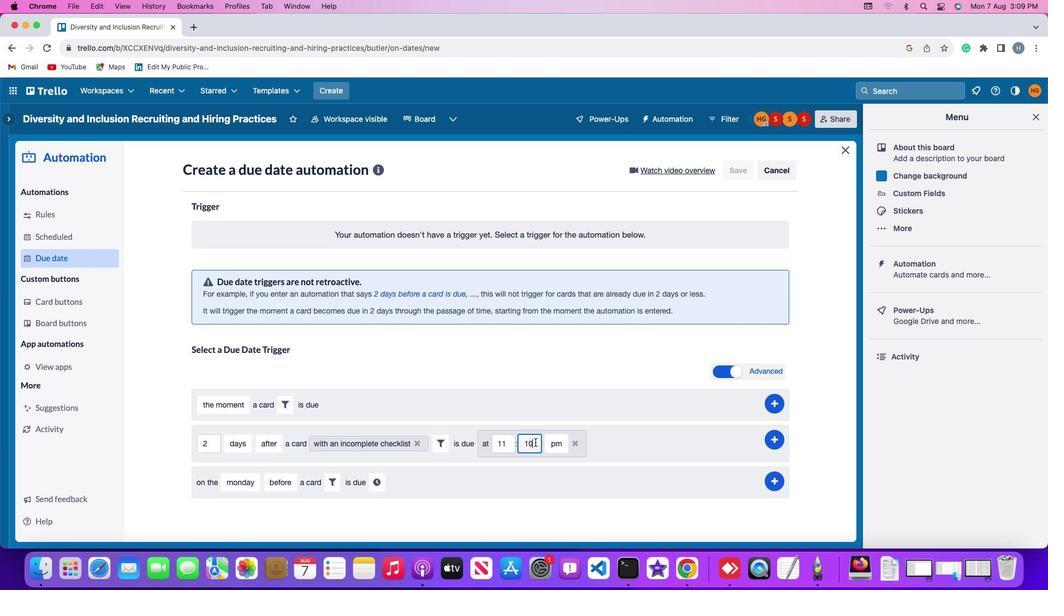 
Action: Key pressed Key.backspaceKey.backspace
Screenshot: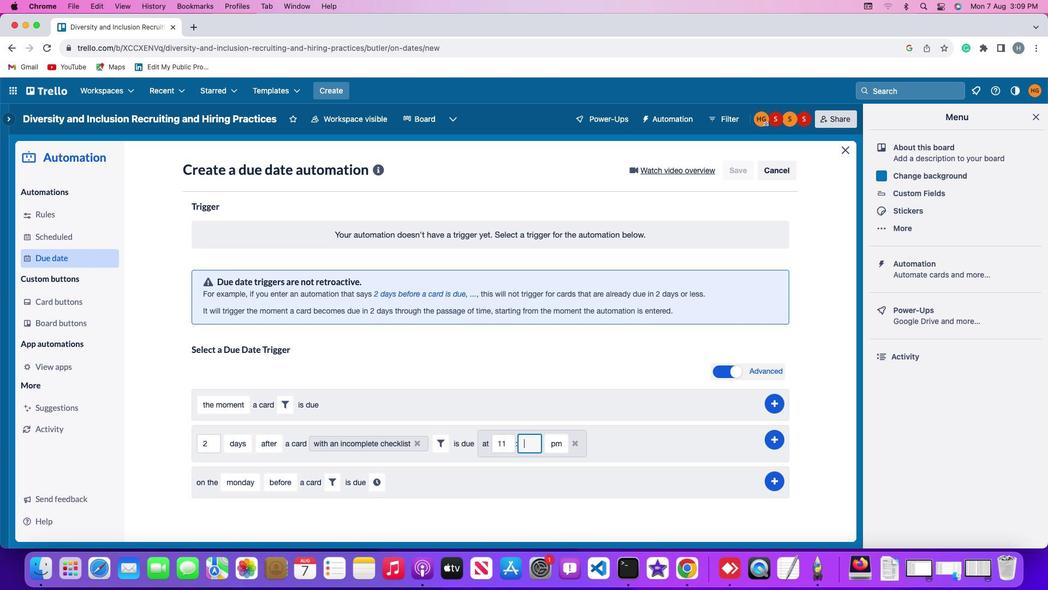 
Action: Mouse moved to (536, 443)
Screenshot: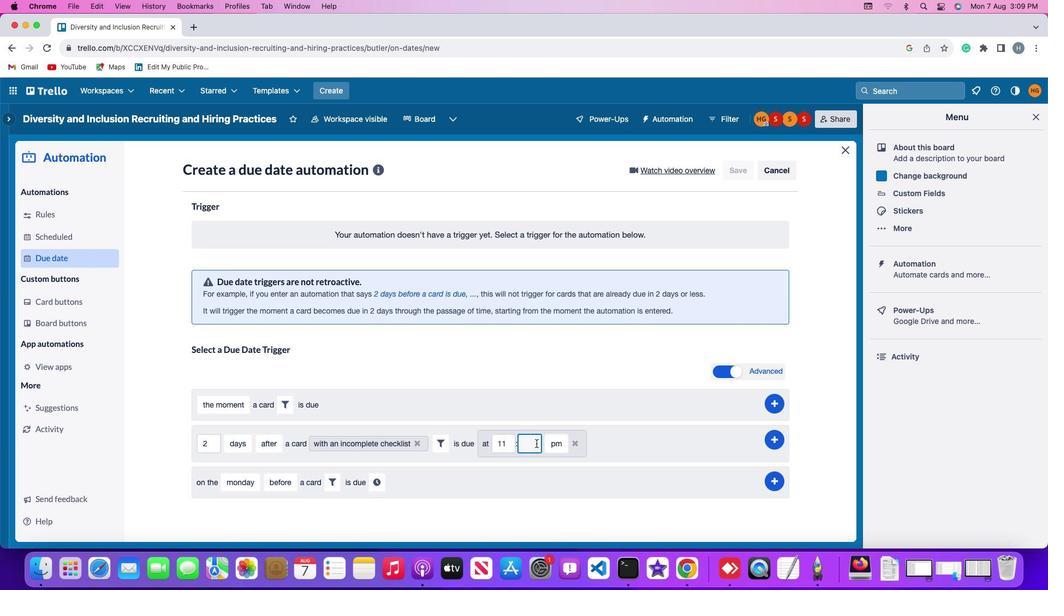 
Action: Key pressed '0''0'
Screenshot: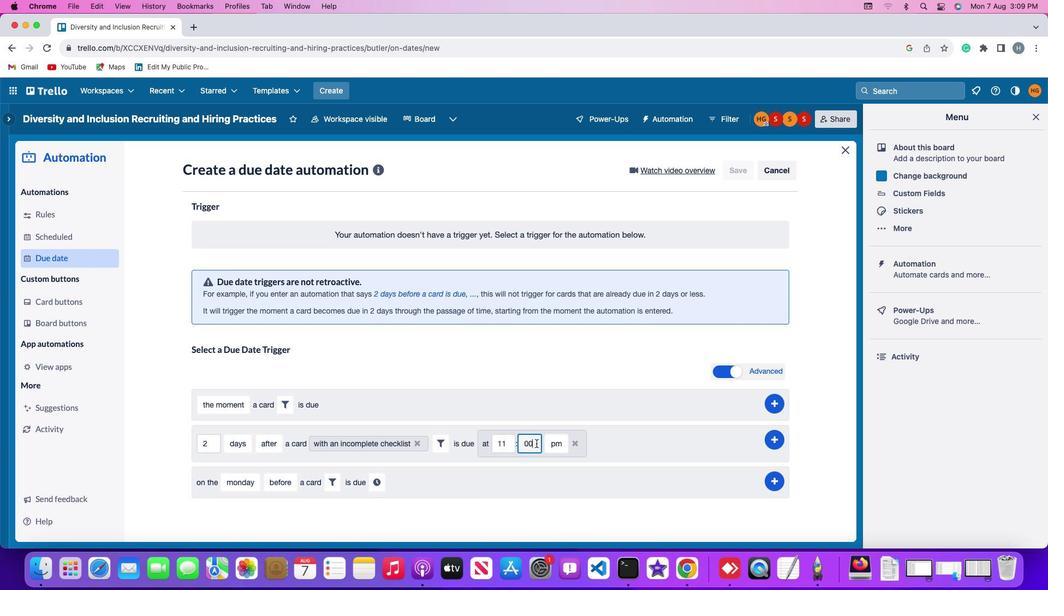 
Action: Mouse moved to (554, 442)
Screenshot: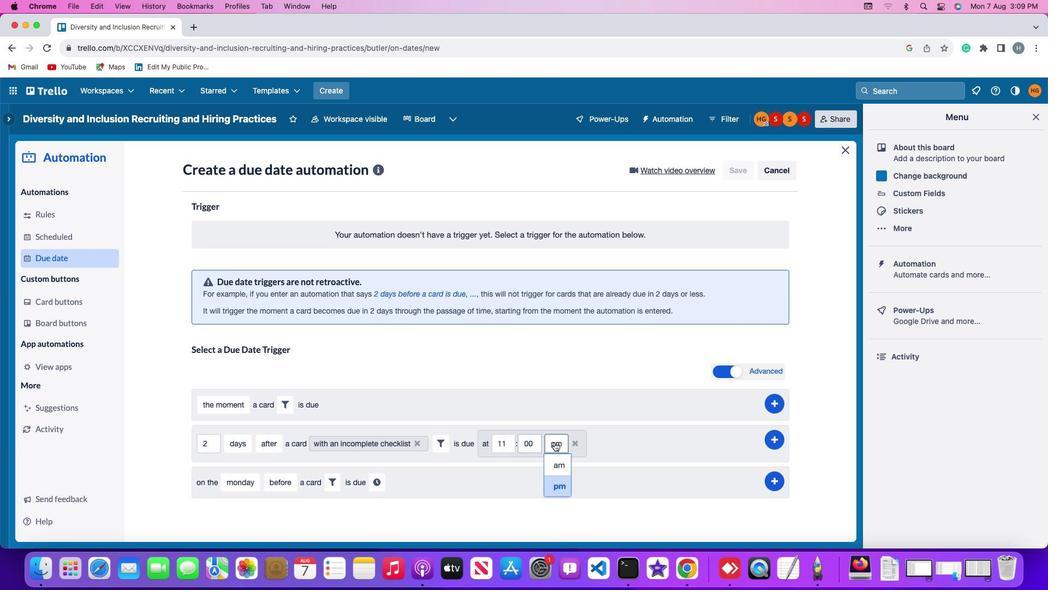 
Action: Mouse pressed left at (554, 442)
Screenshot: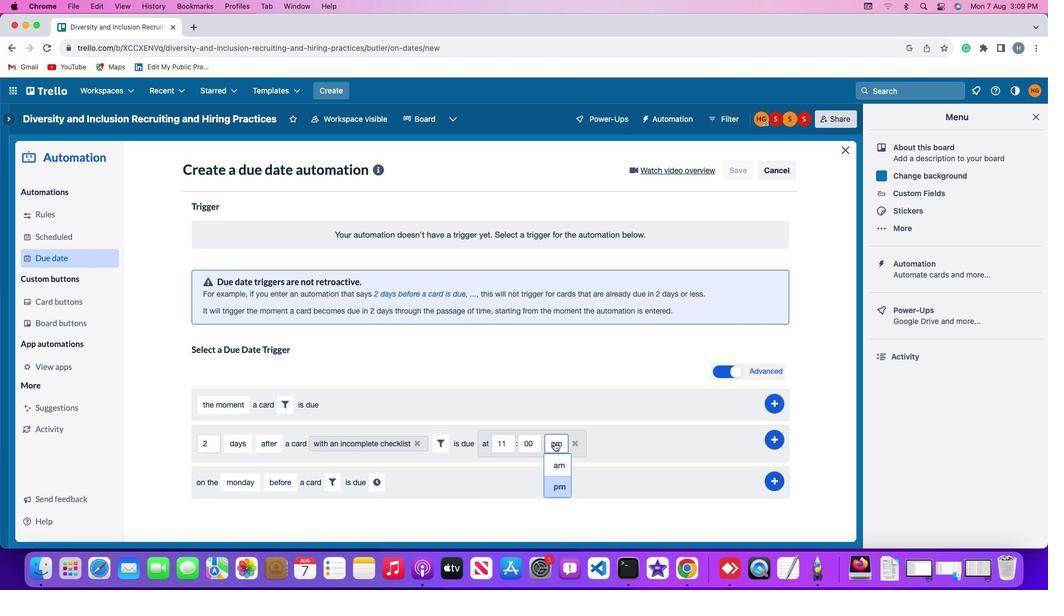 
Action: Mouse moved to (558, 465)
Screenshot: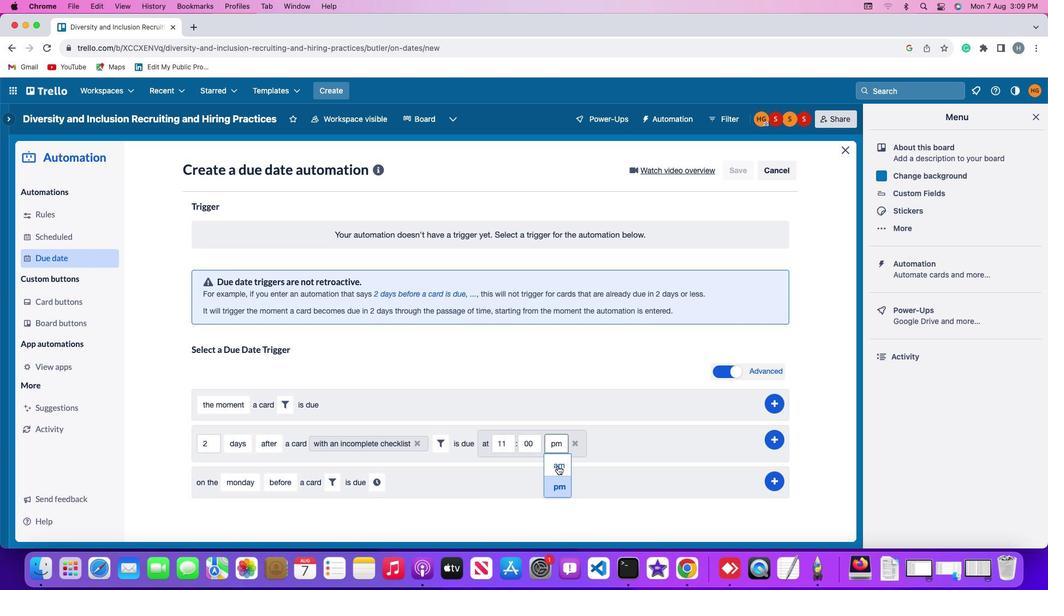 
Action: Mouse pressed left at (558, 465)
Screenshot: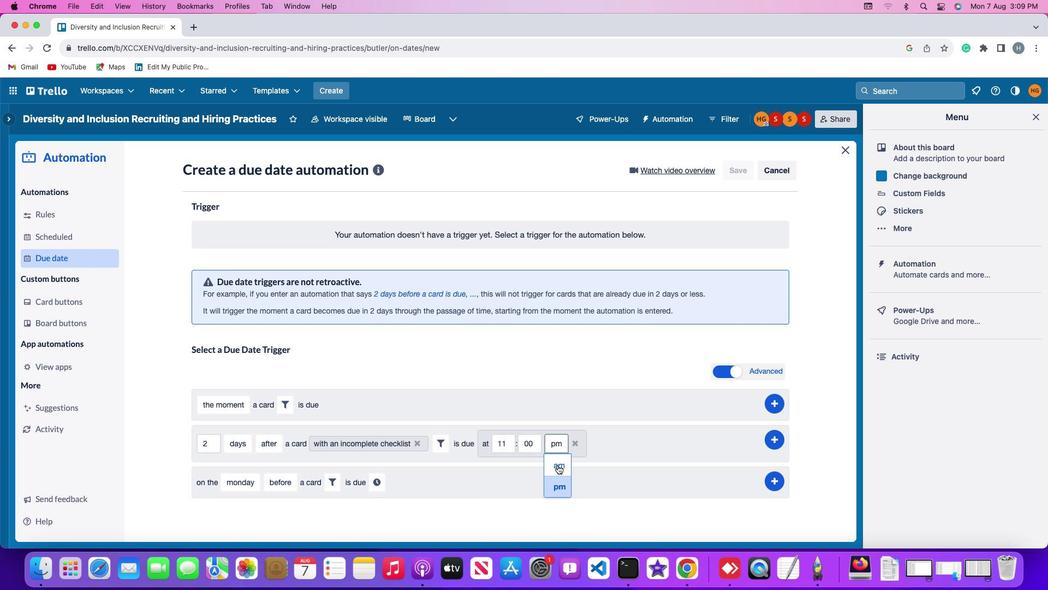
Action: Mouse moved to (775, 435)
Screenshot: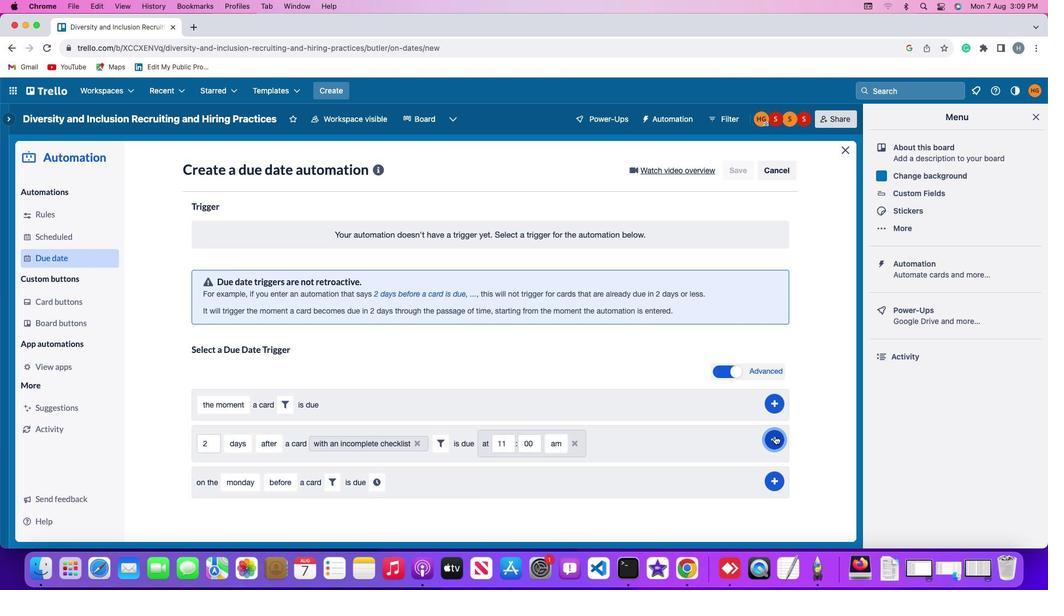 
Action: Mouse pressed left at (775, 435)
Screenshot: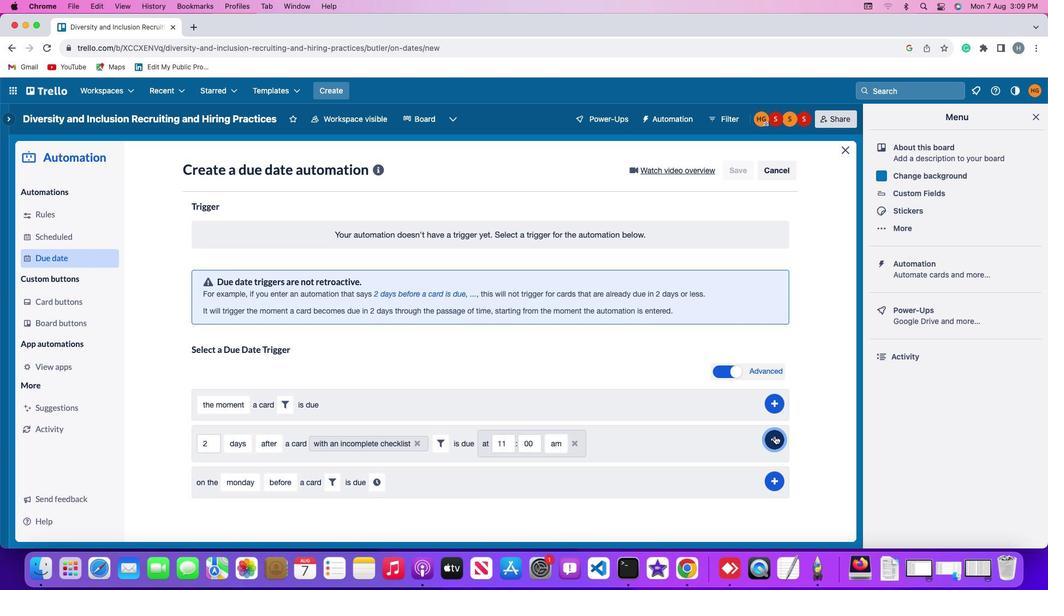 
Action: Mouse moved to (825, 337)
Screenshot: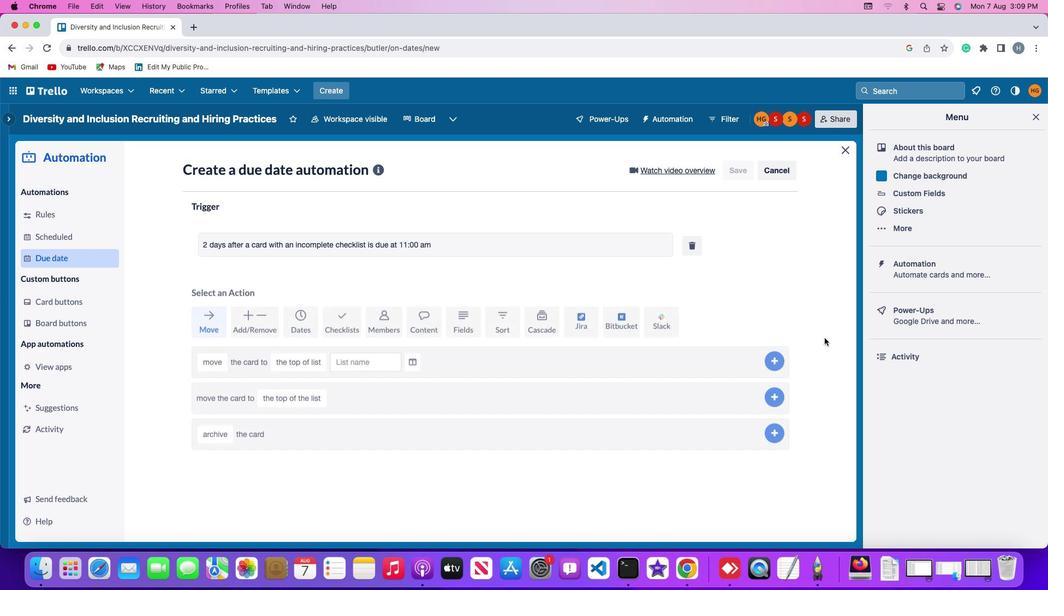 
